 Task: Add an event with the title Casual Webinar: Email Marketing Strategies, date '2024/05/08', time 9:15 AM to 11:15 AM, logged in from the account softage.10@softage.netand send the event invitation to softage.7@softage.net and softage.8@softage.net. Set a reminder for the event At time of event
Action: Mouse moved to (122, 144)
Screenshot: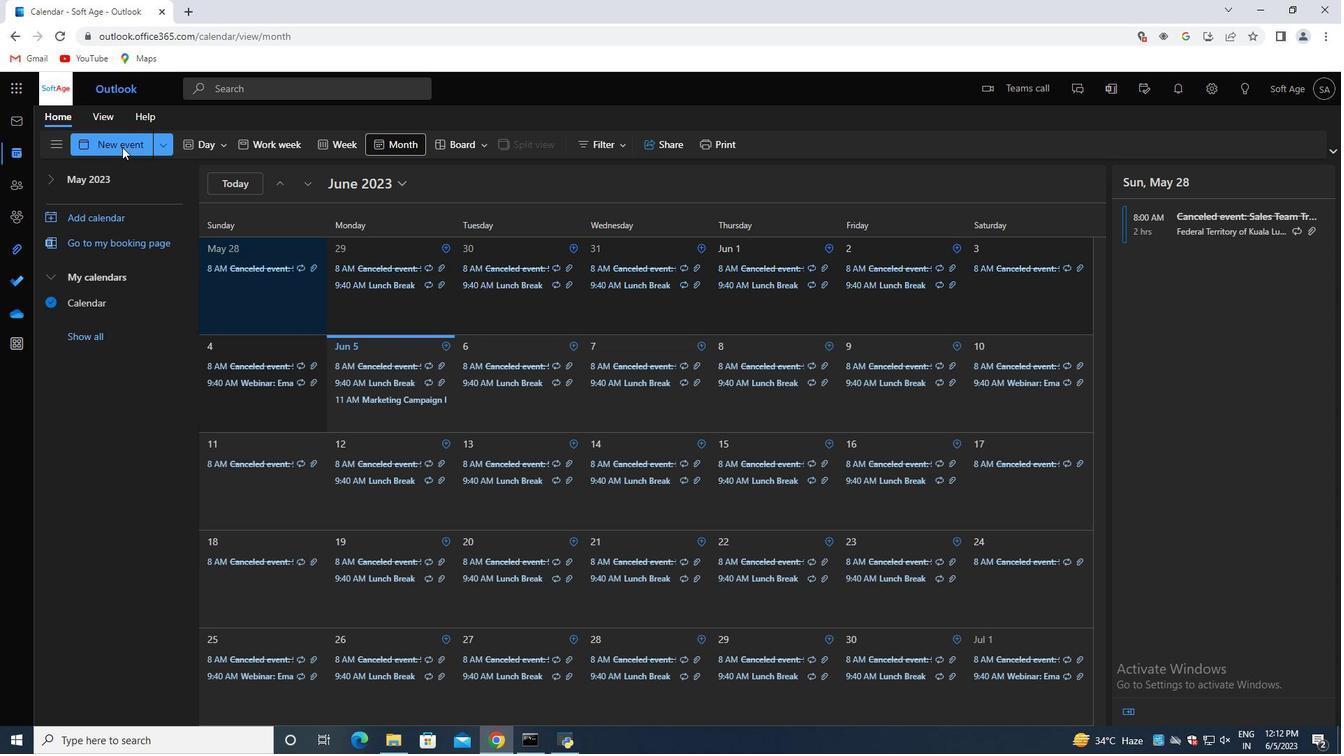 
Action: Mouse pressed left at (122, 144)
Screenshot: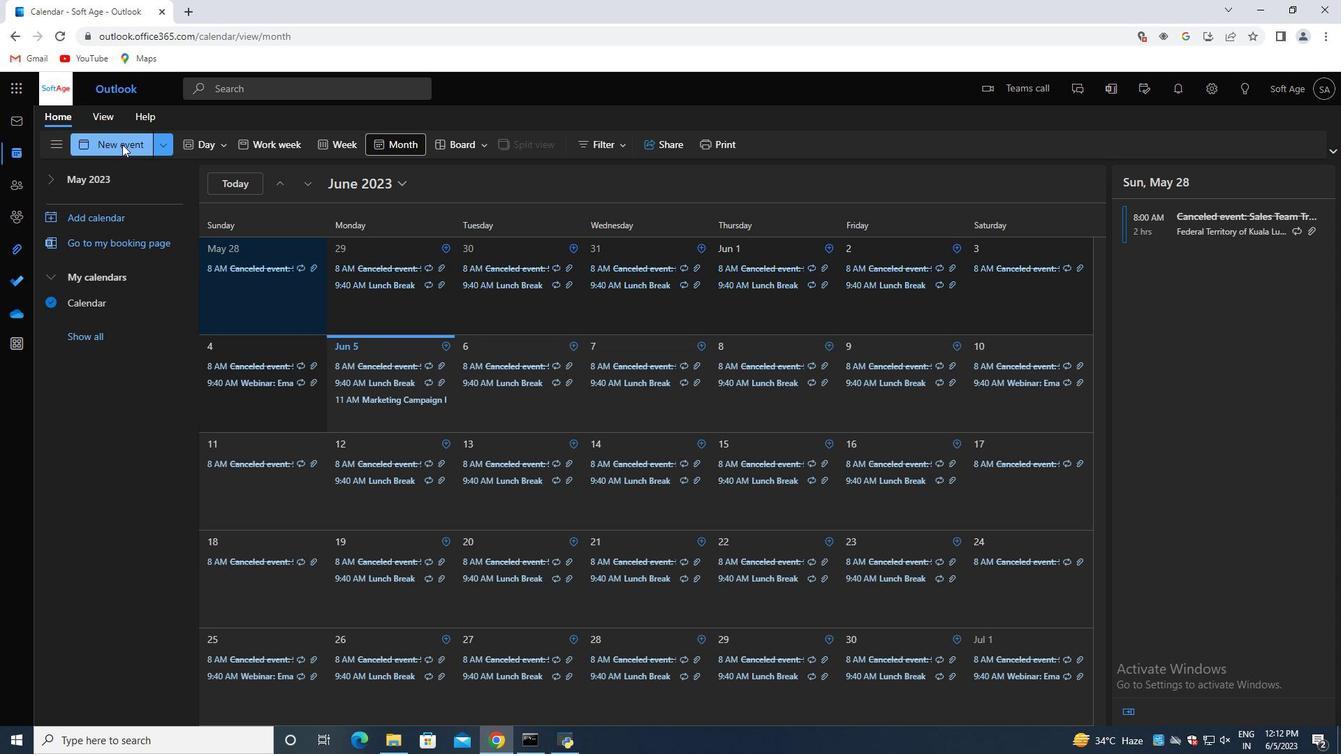 
Action: Mouse moved to (402, 234)
Screenshot: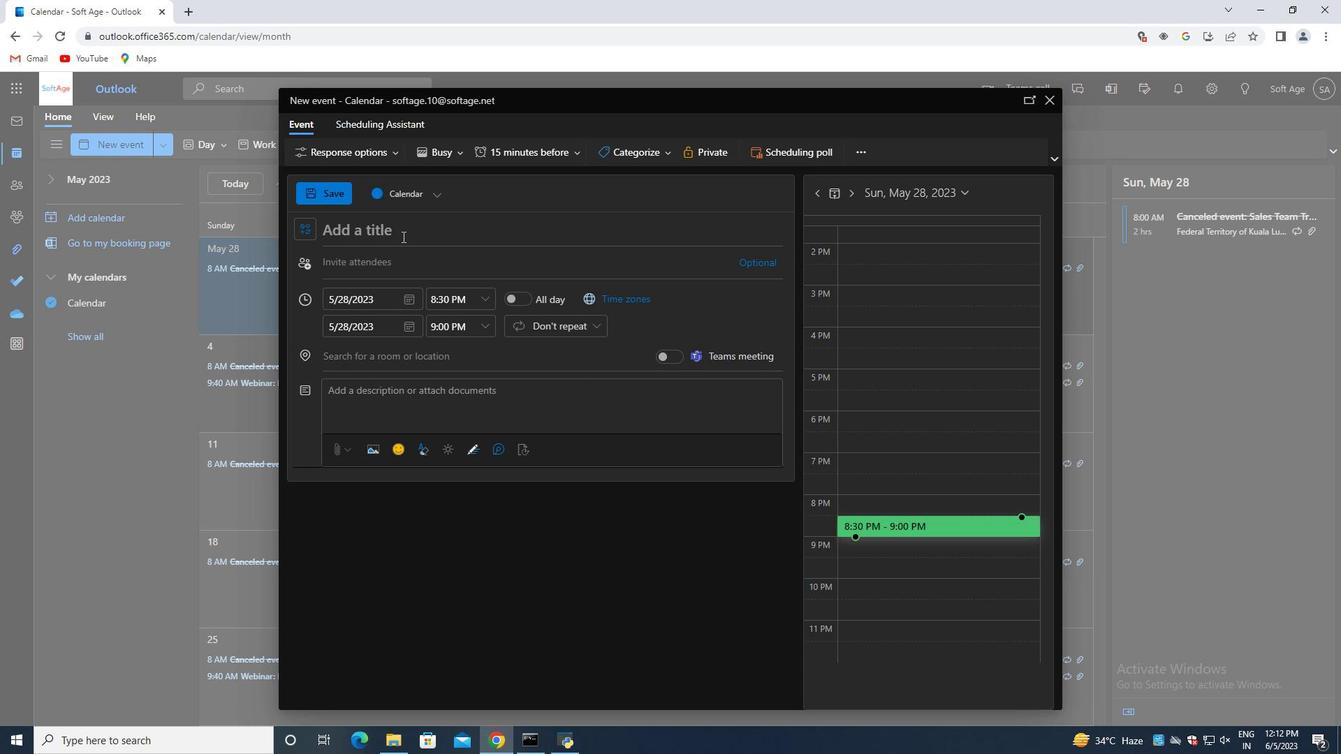 
Action: Mouse pressed left at (402, 234)
Screenshot: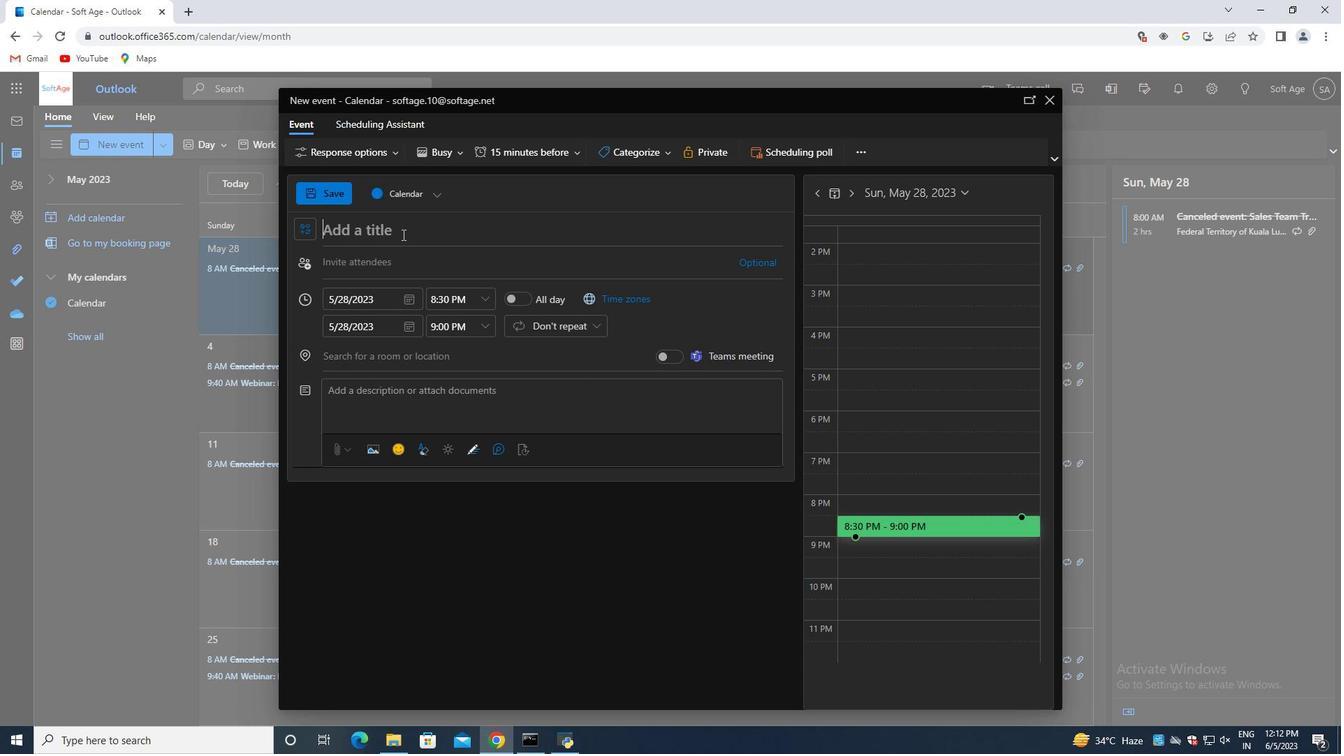 
Action: Key pressed <Key.shift>Casual<Key.space><Key.shift>Webinar<Key.shift_r>:<Key.space><Key.shift>Email<Key.space><Key.shift>Merketing<Key.space><Key.shift><Key.shift>Strategies
Screenshot: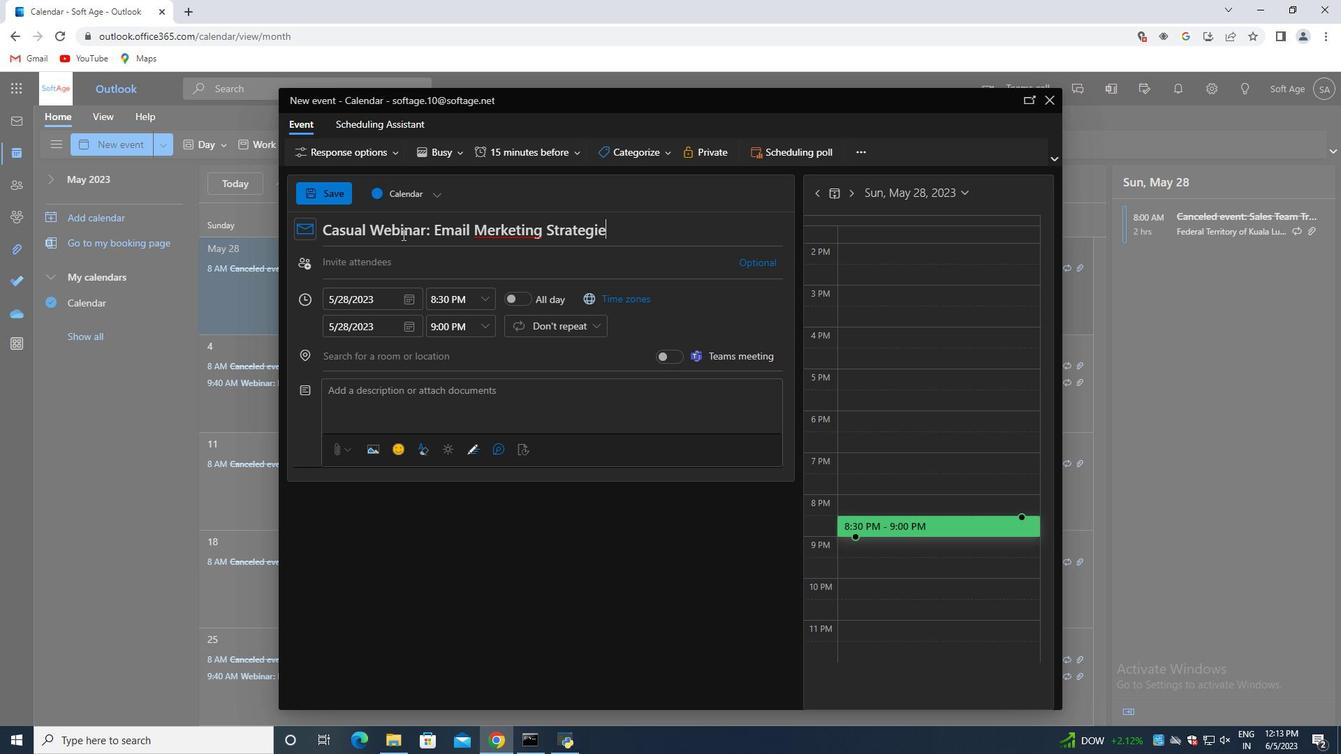 
Action: Mouse moved to (493, 226)
Screenshot: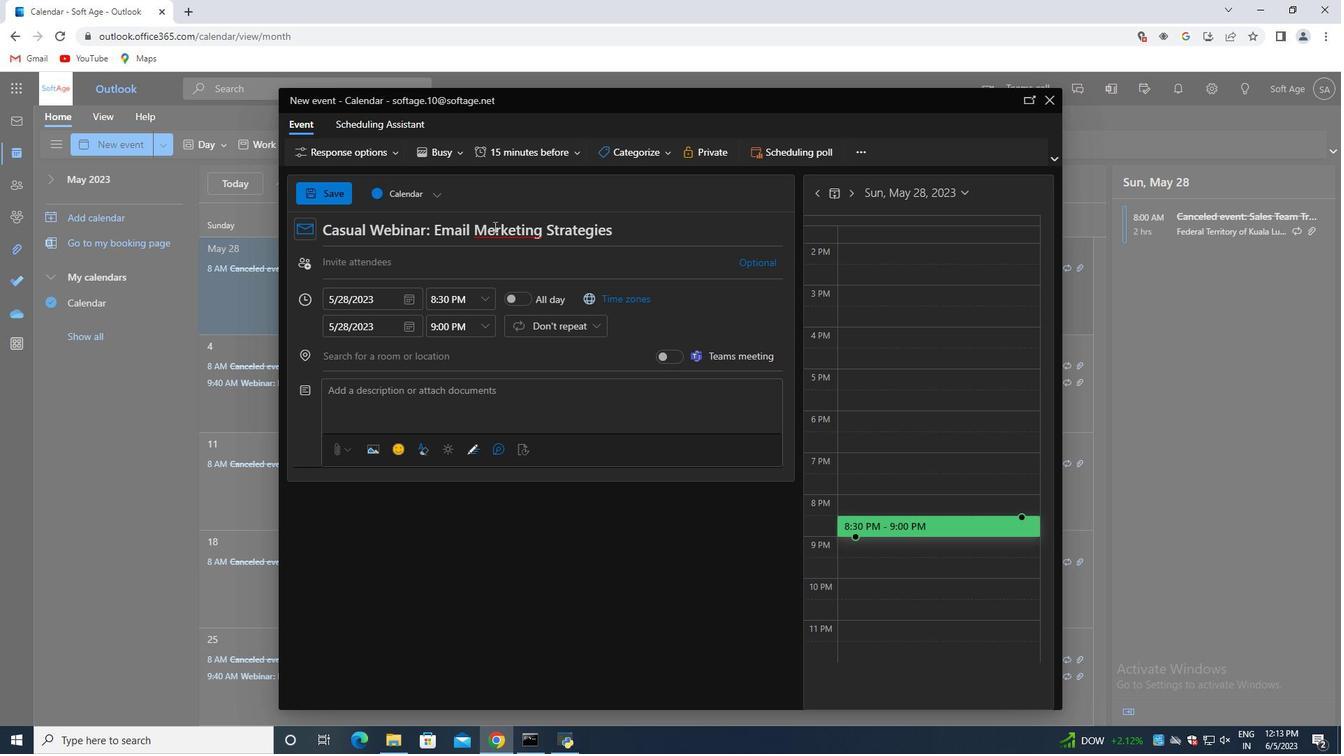 
Action: Mouse pressed left at (493, 226)
Screenshot: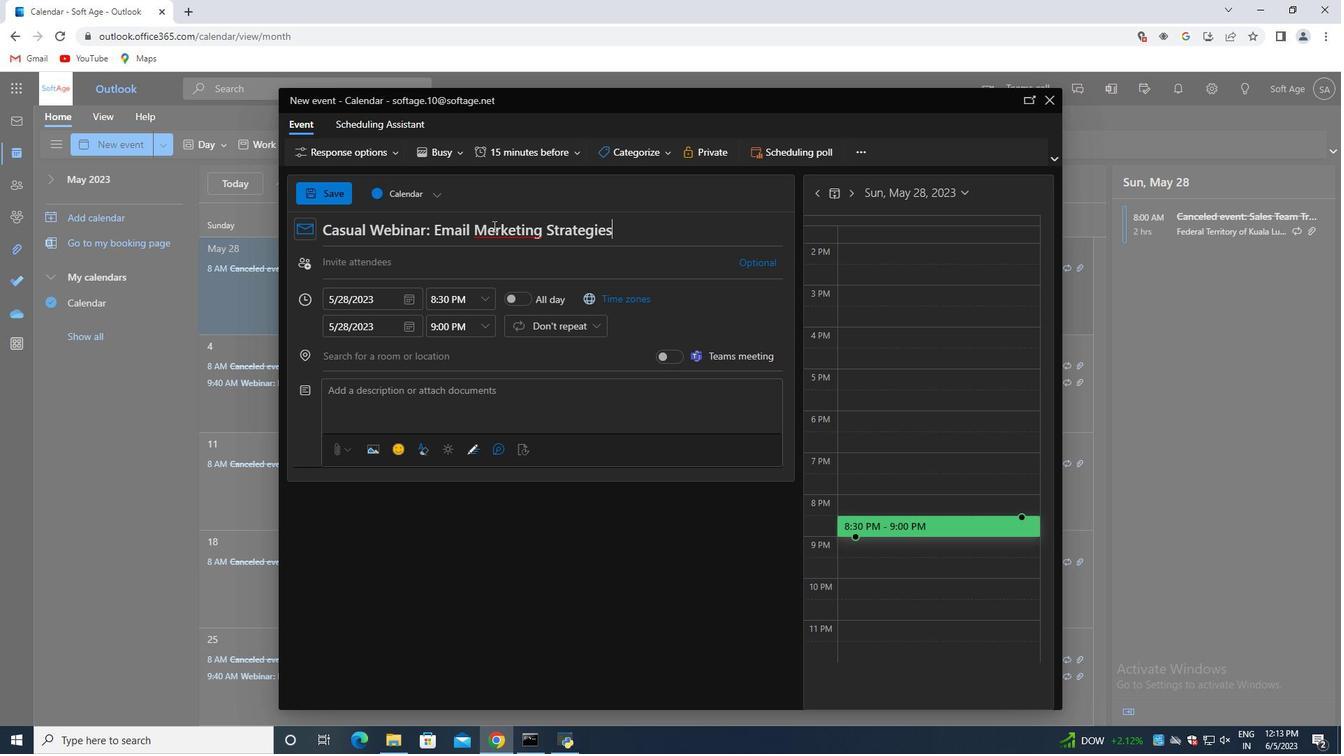 
Action: Key pressed <Key.backspace>a
Screenshot: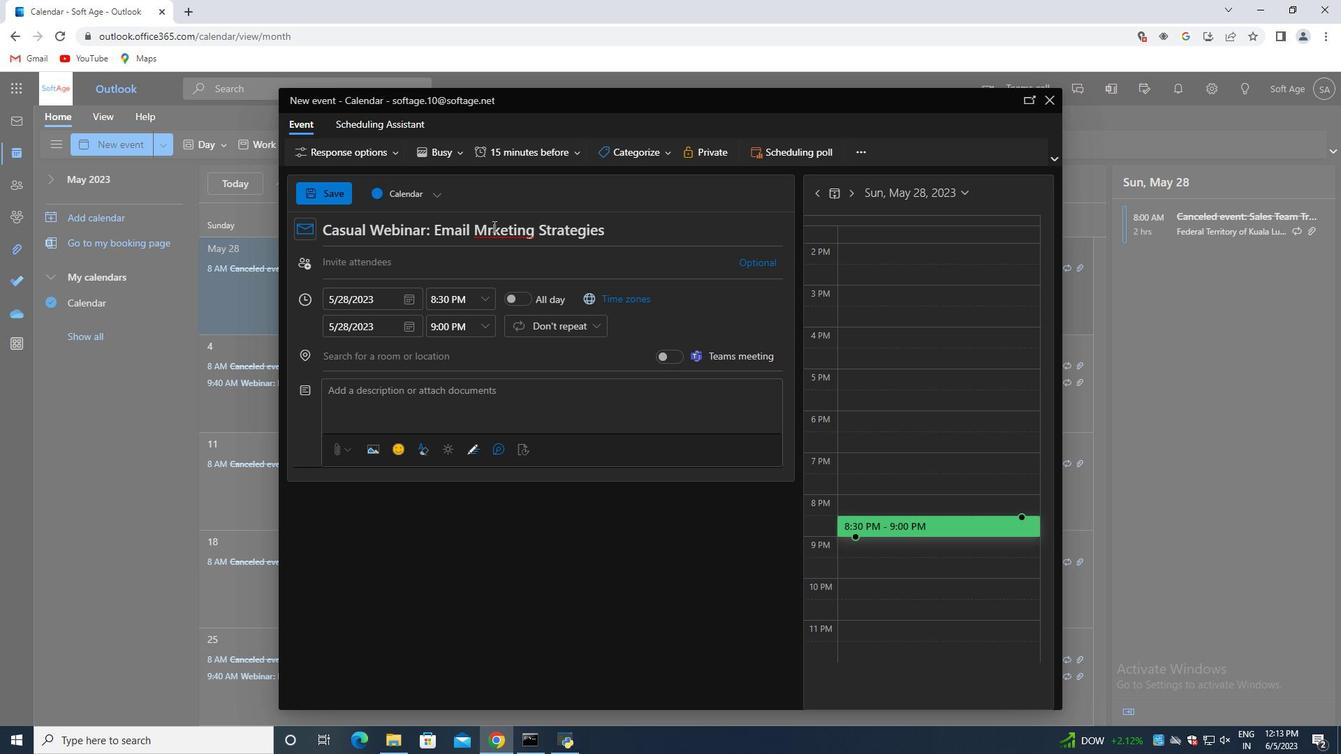 
Action: Mouse moved to (652, 234)
Screenshot: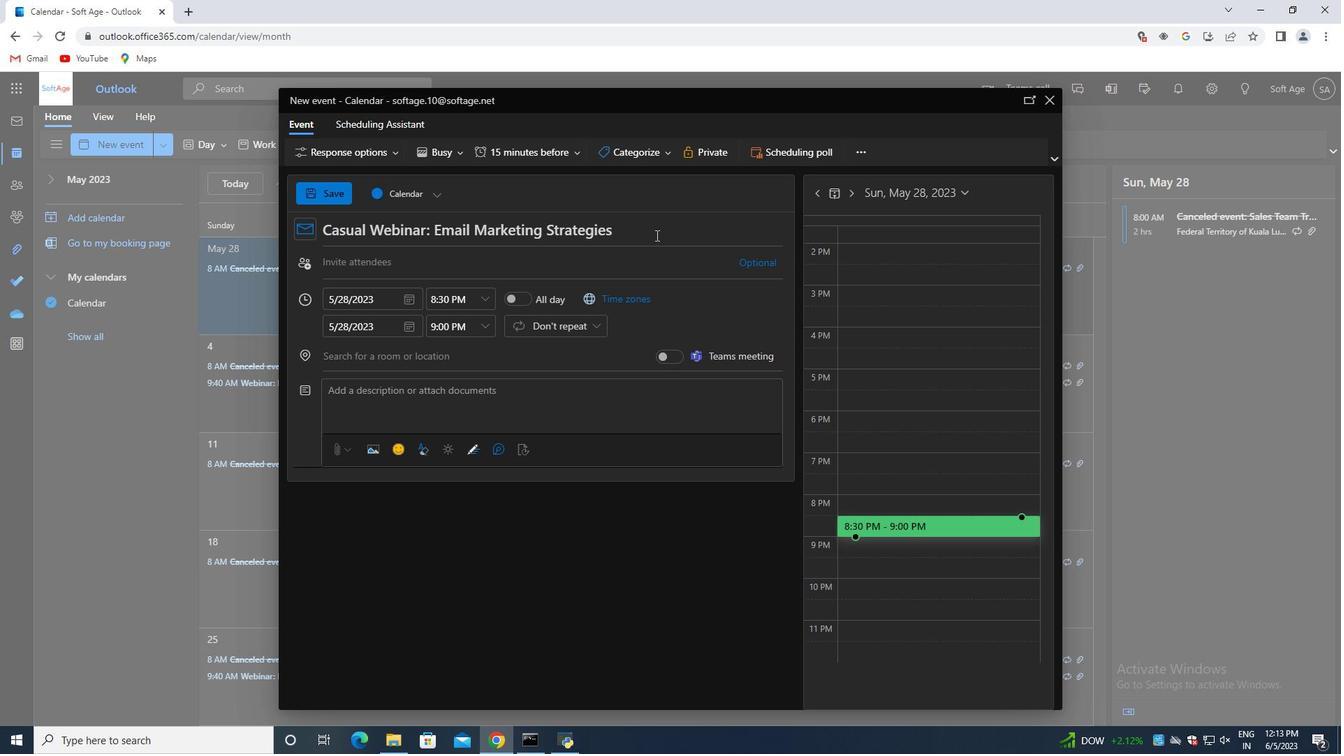 
Action: Mouse pressed left at (652, 234)
Screenshot: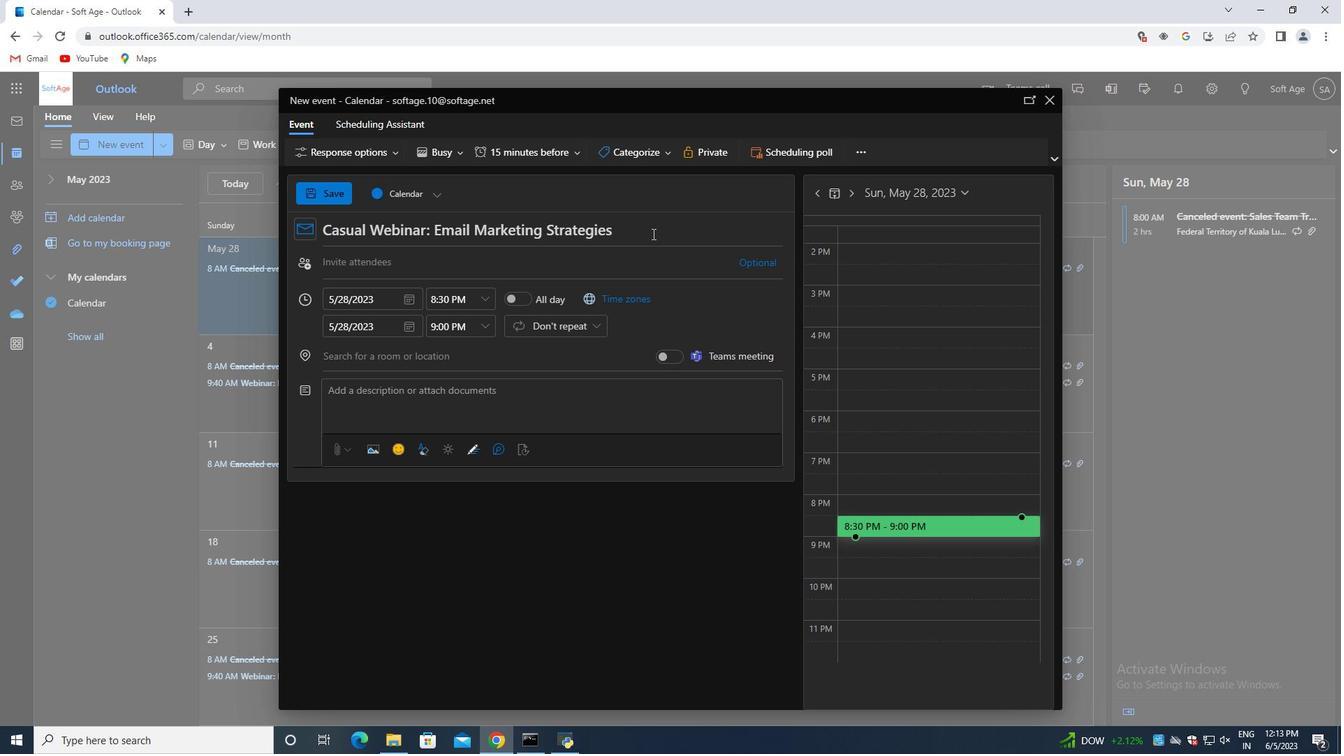 
Action: Mouse moved to (409, 298)
Screenshot: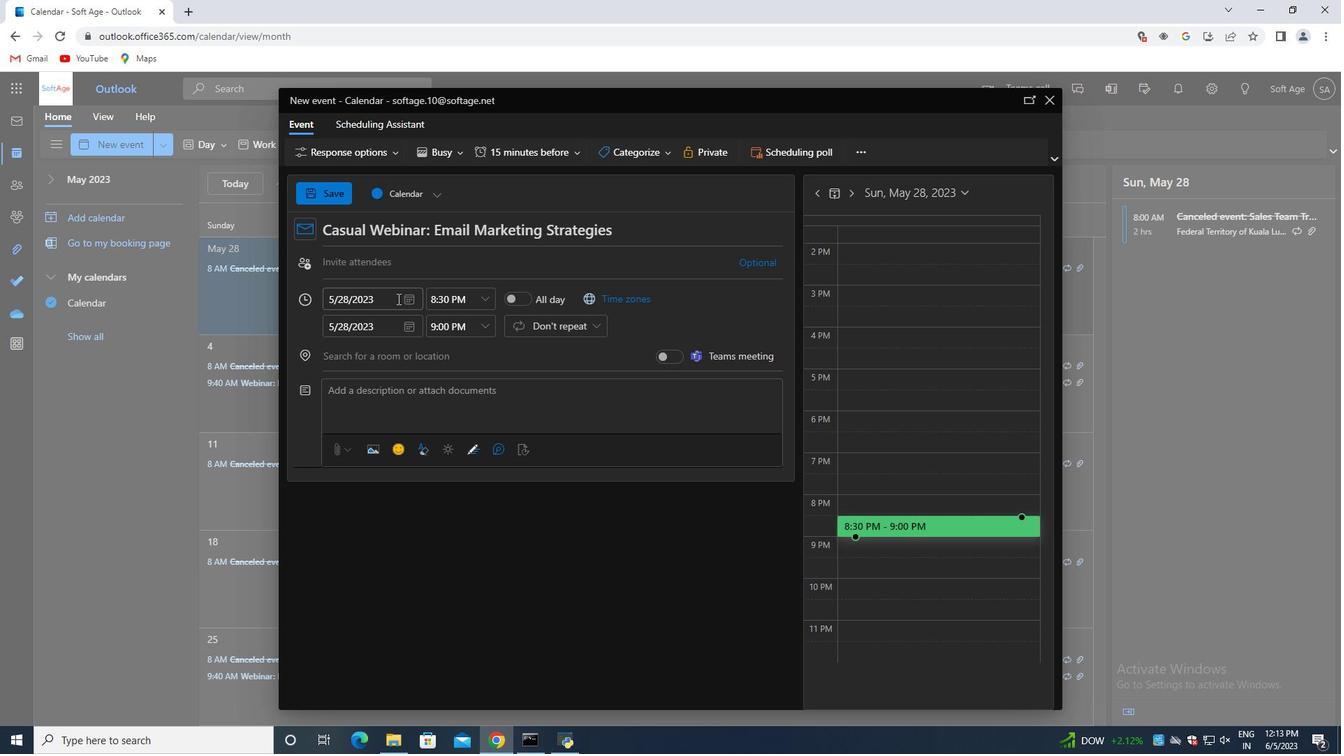 
Action: Mouse pressed left at (409, 298)
Screenshot: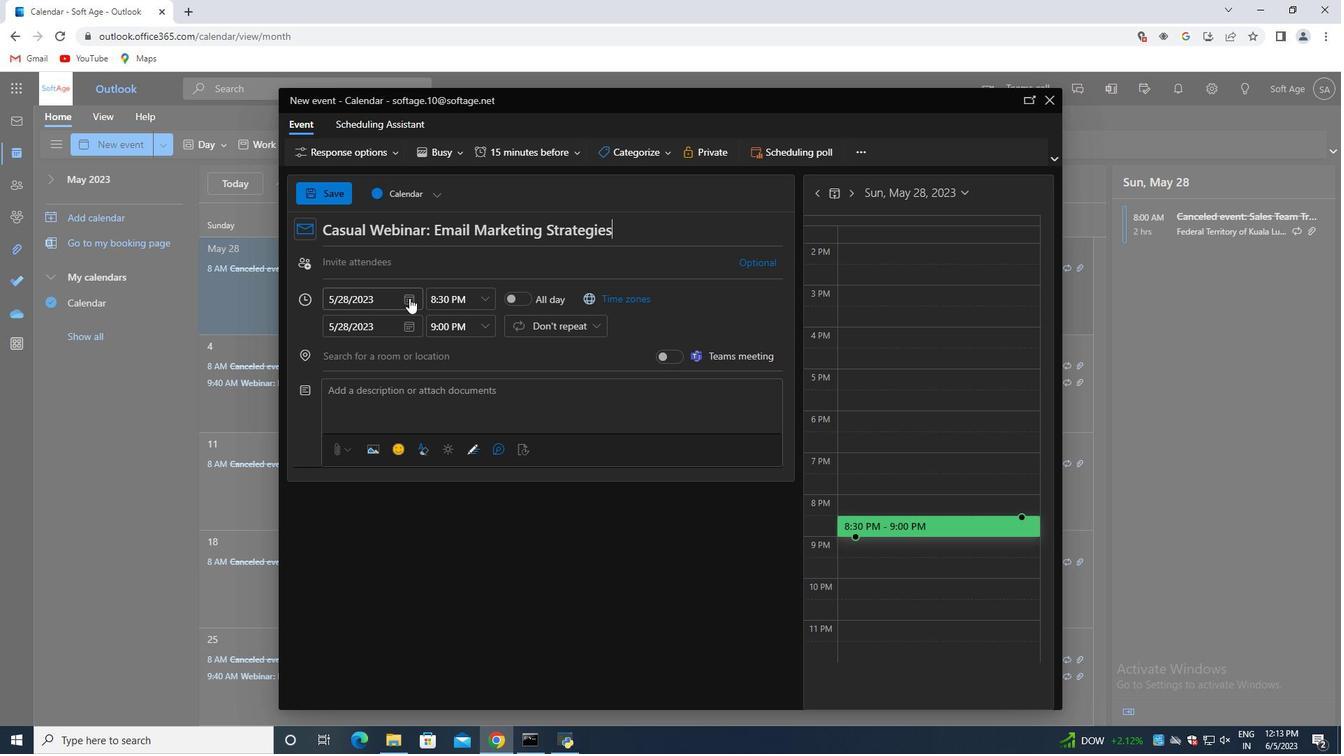 
Action: Mouse moved to (452, 326)
Screenshot: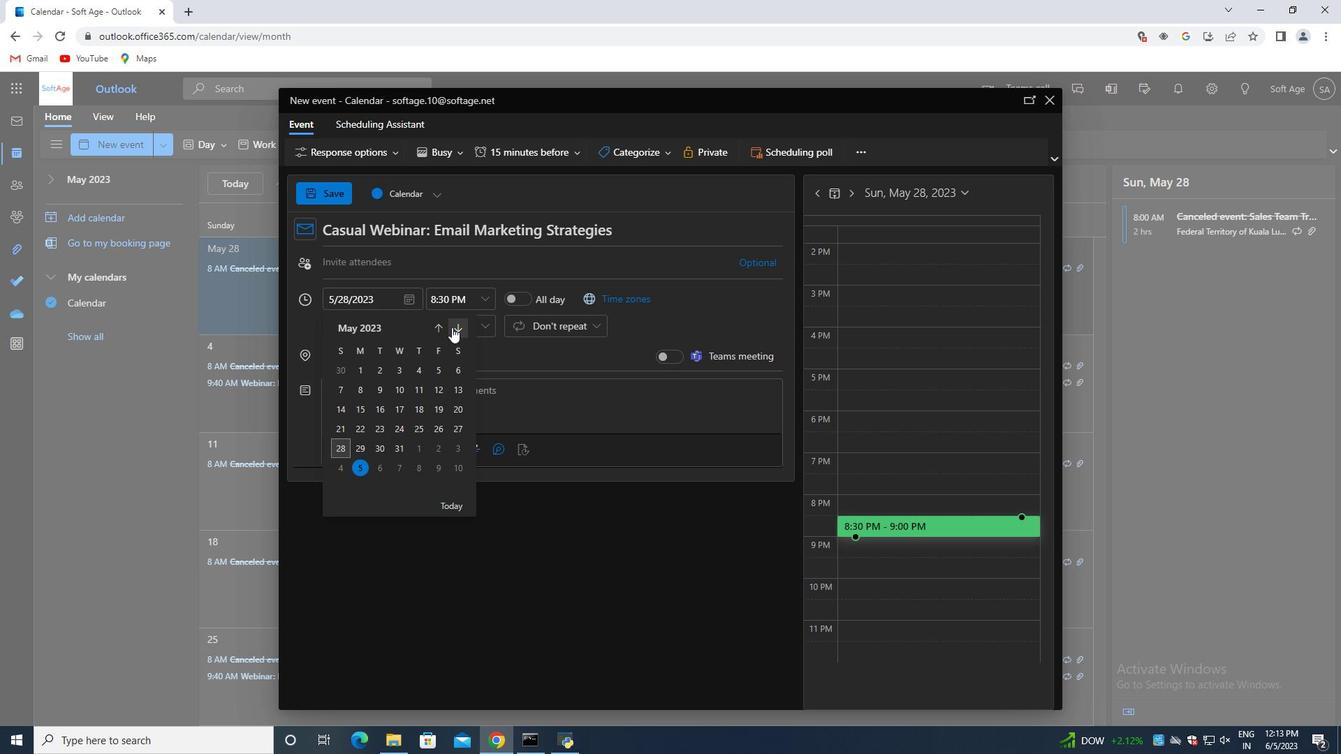 
Action: Mouse pressed left at (452, 326)
Screenshot: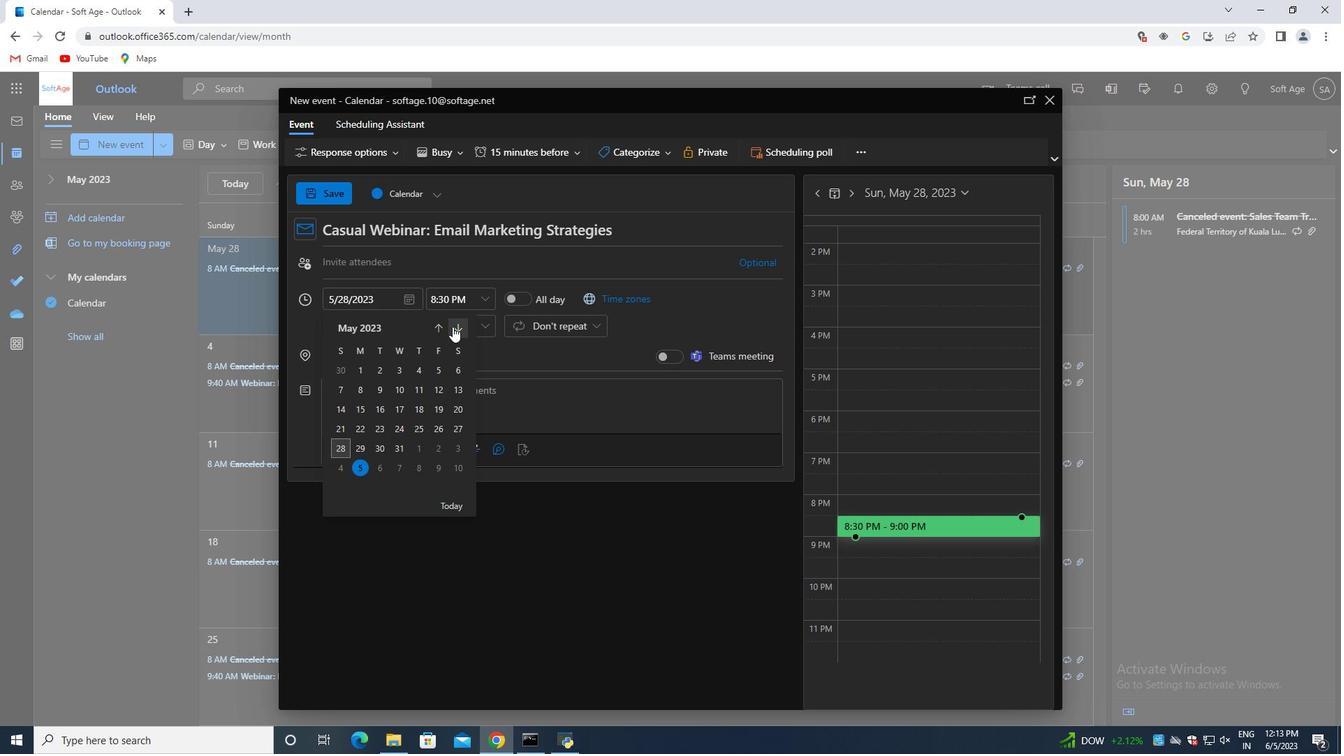 
Action: Mouse pressed left at (452, 326)
Screenshot: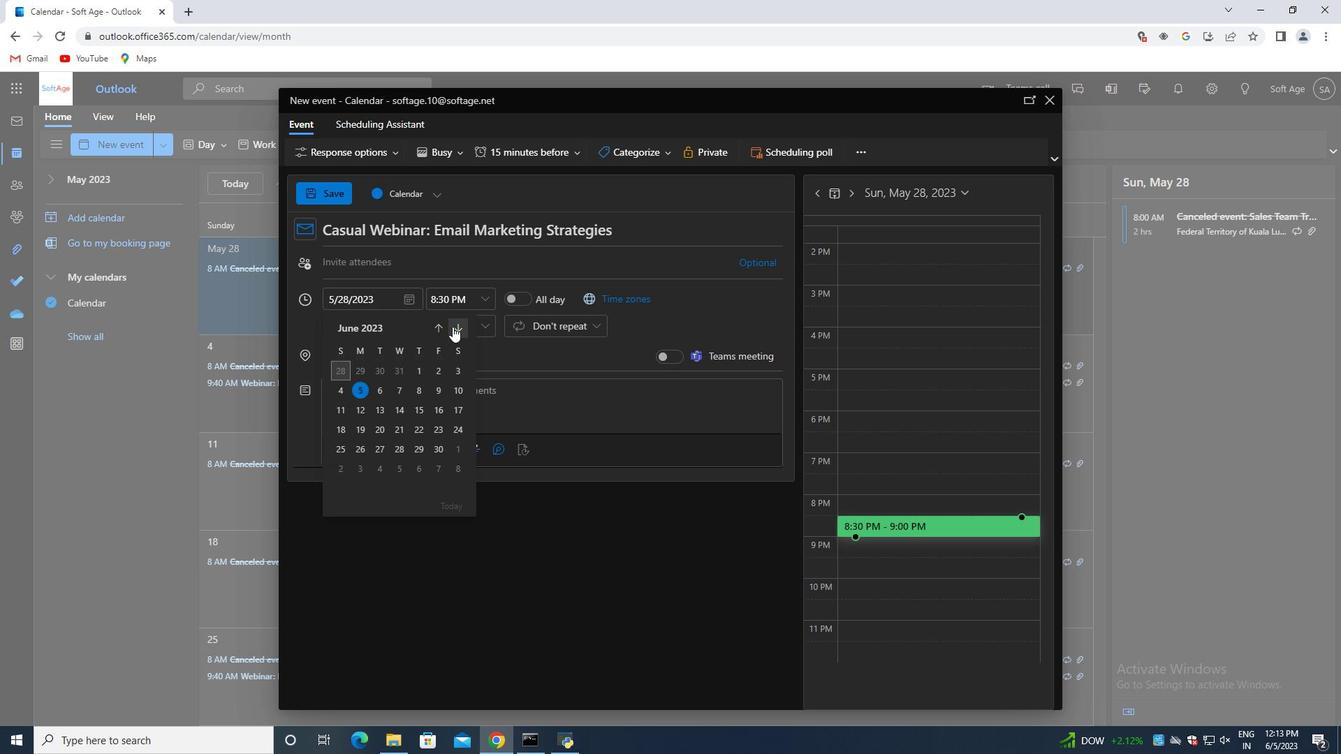 
Action: Mouse moved to (453, 326)
Screenshot: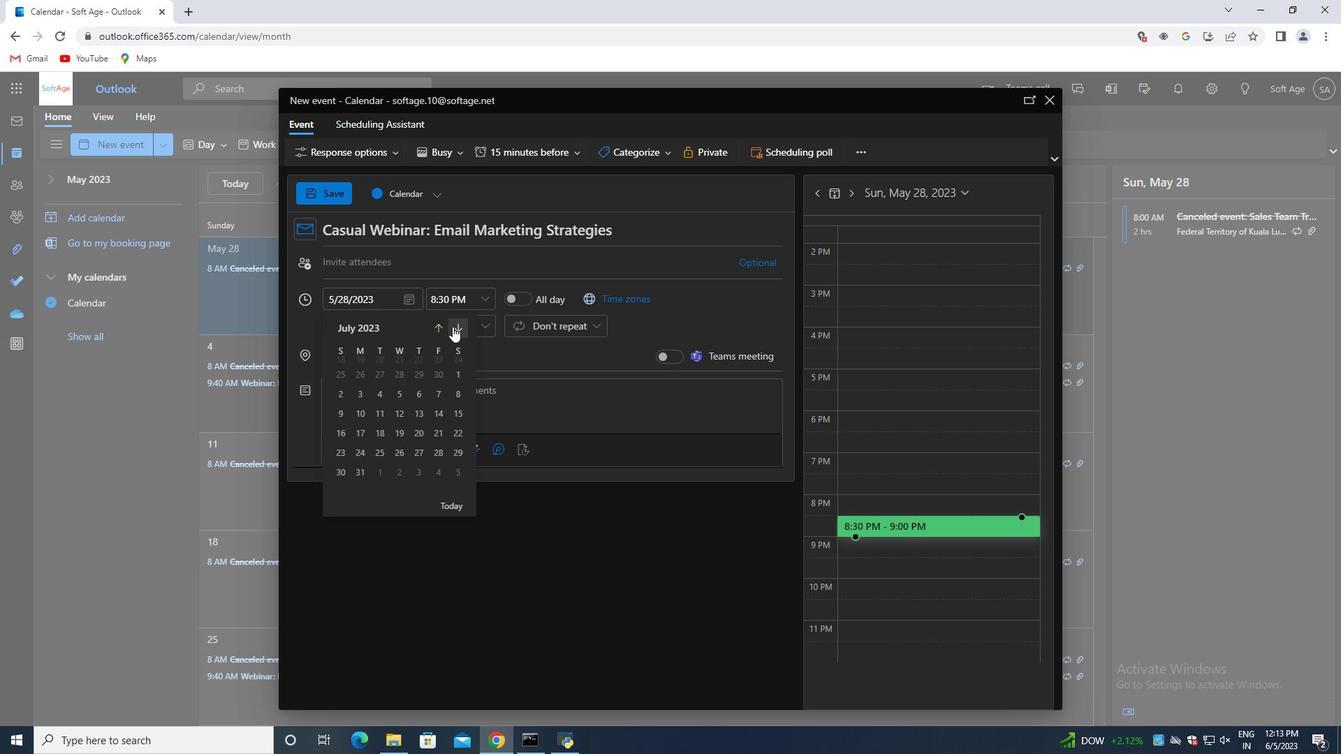 
Action: Mouse pressed left at (453, 326)
Screenshot: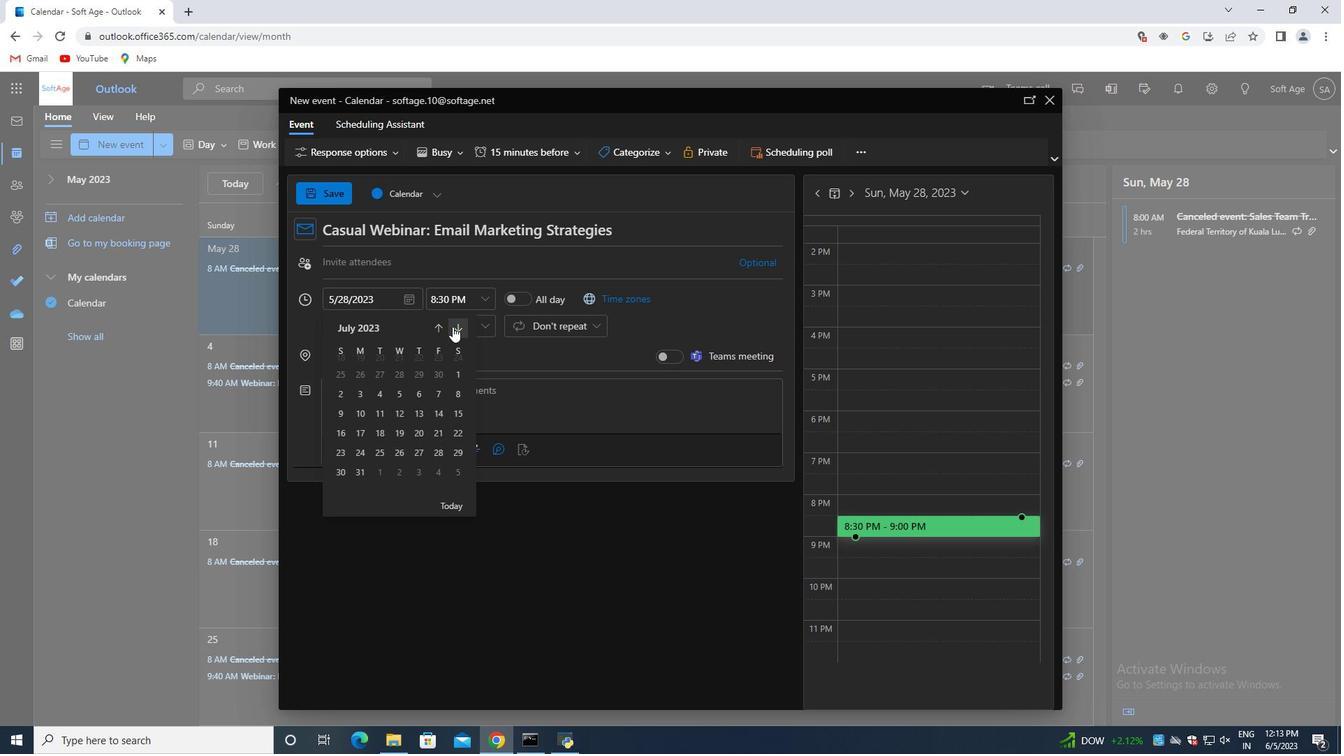 
Action: Mouse pressed left at (453, 326)
Screenshot: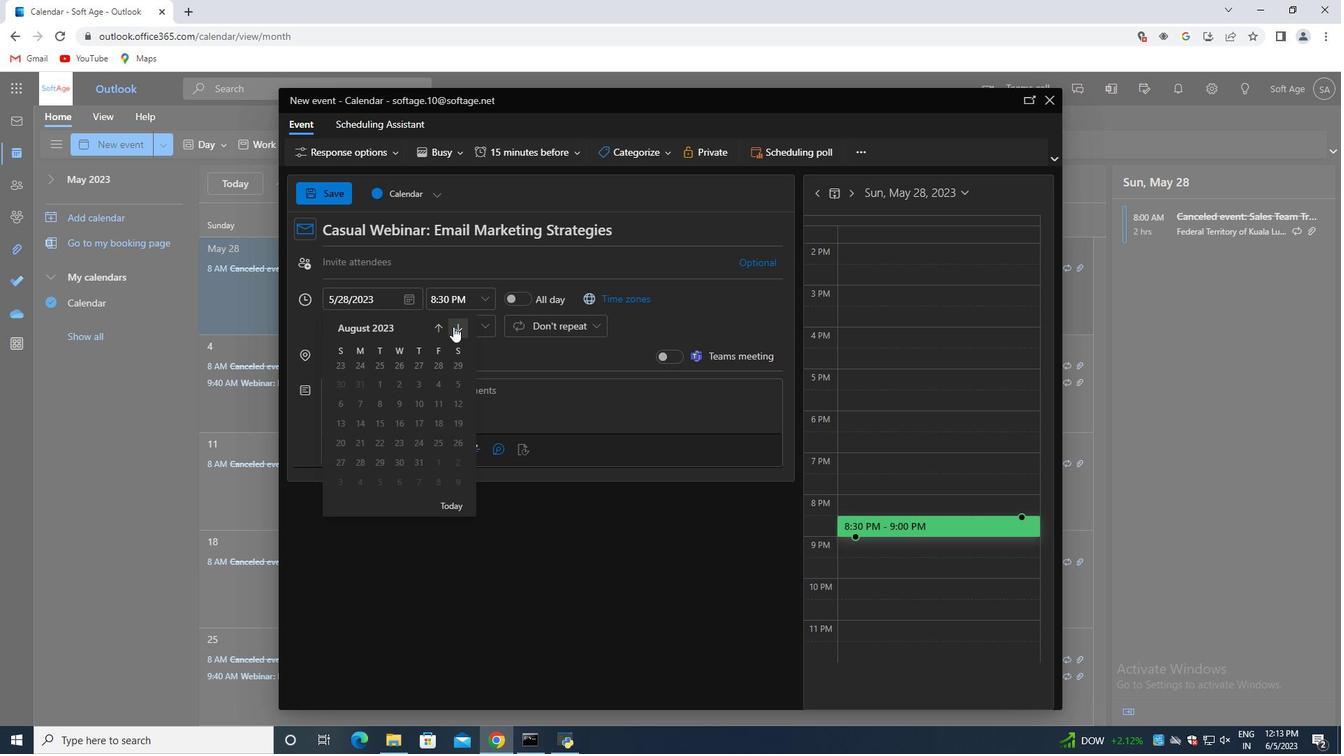 
Action: Mouse pressed left at (453, 326)
Screenshot: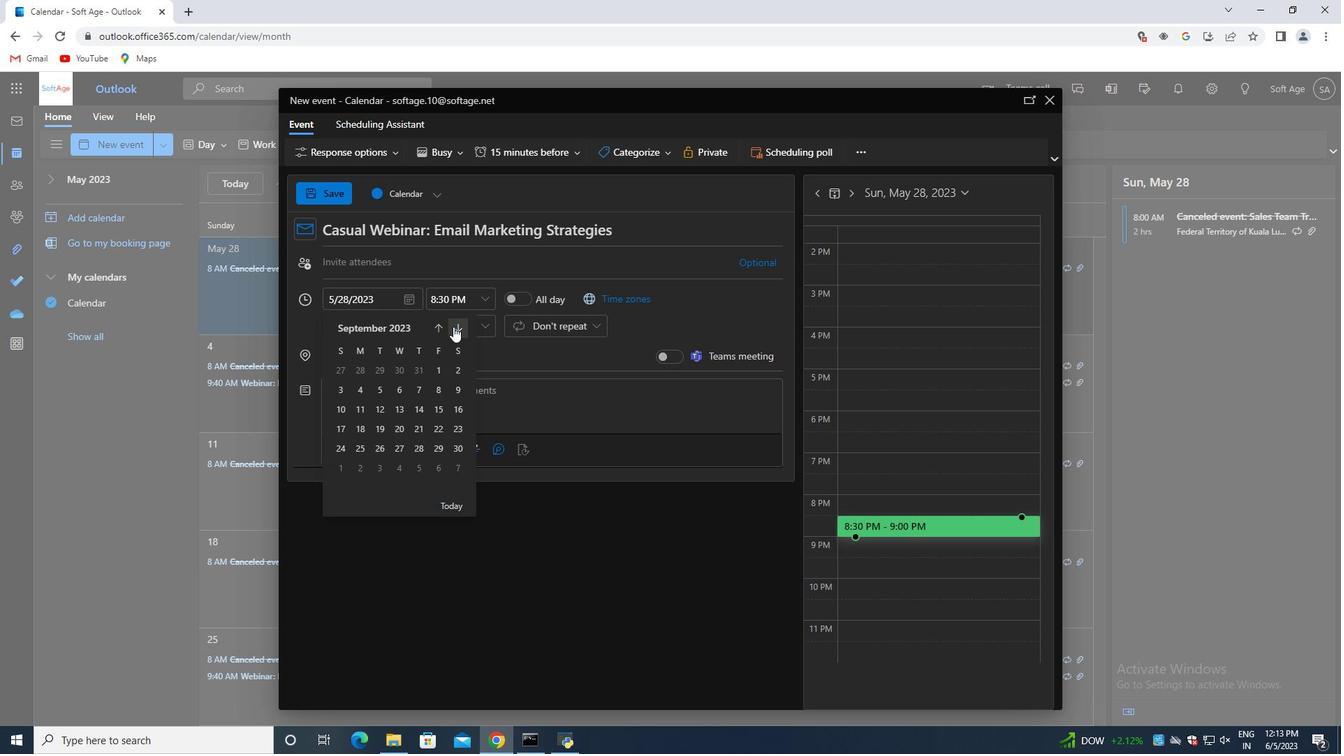 
Action: Mouse pressed left at (453, 326)
Screenshot: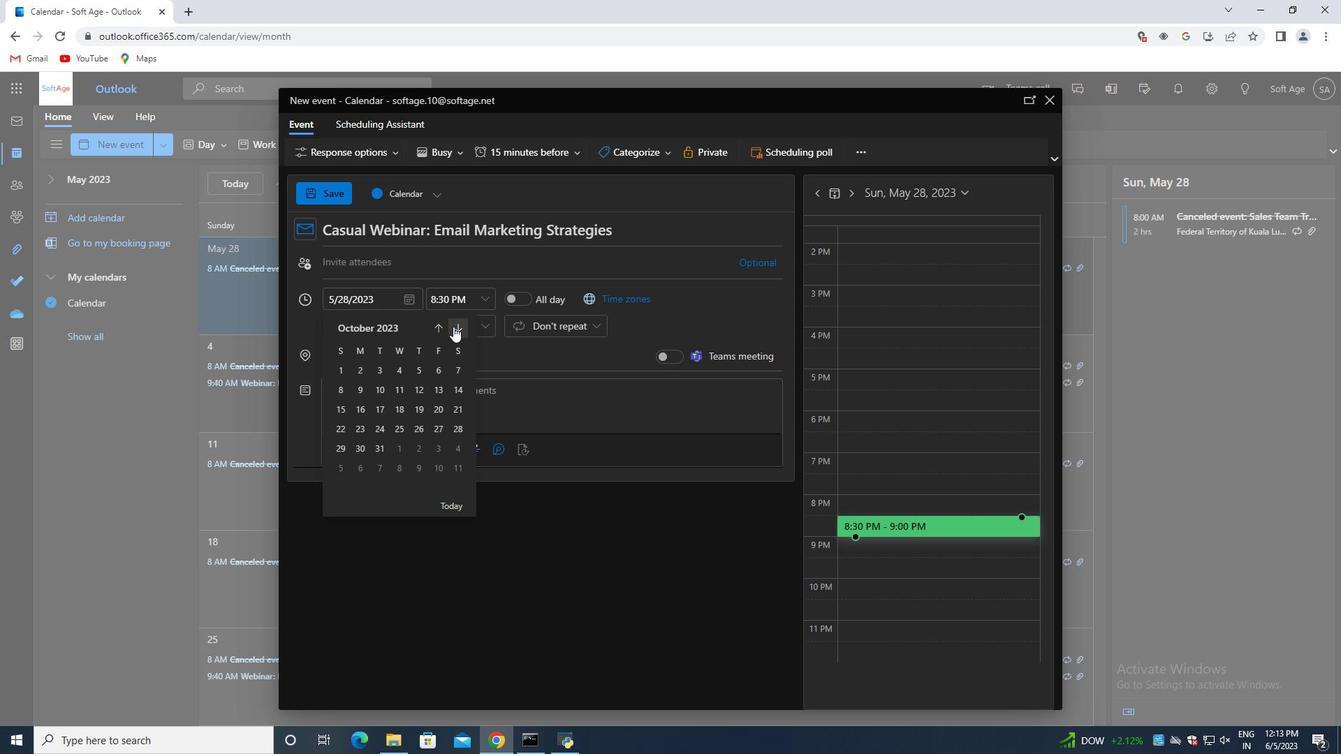 
Action: Mouse pressed left at (453, 326)
Screenshot: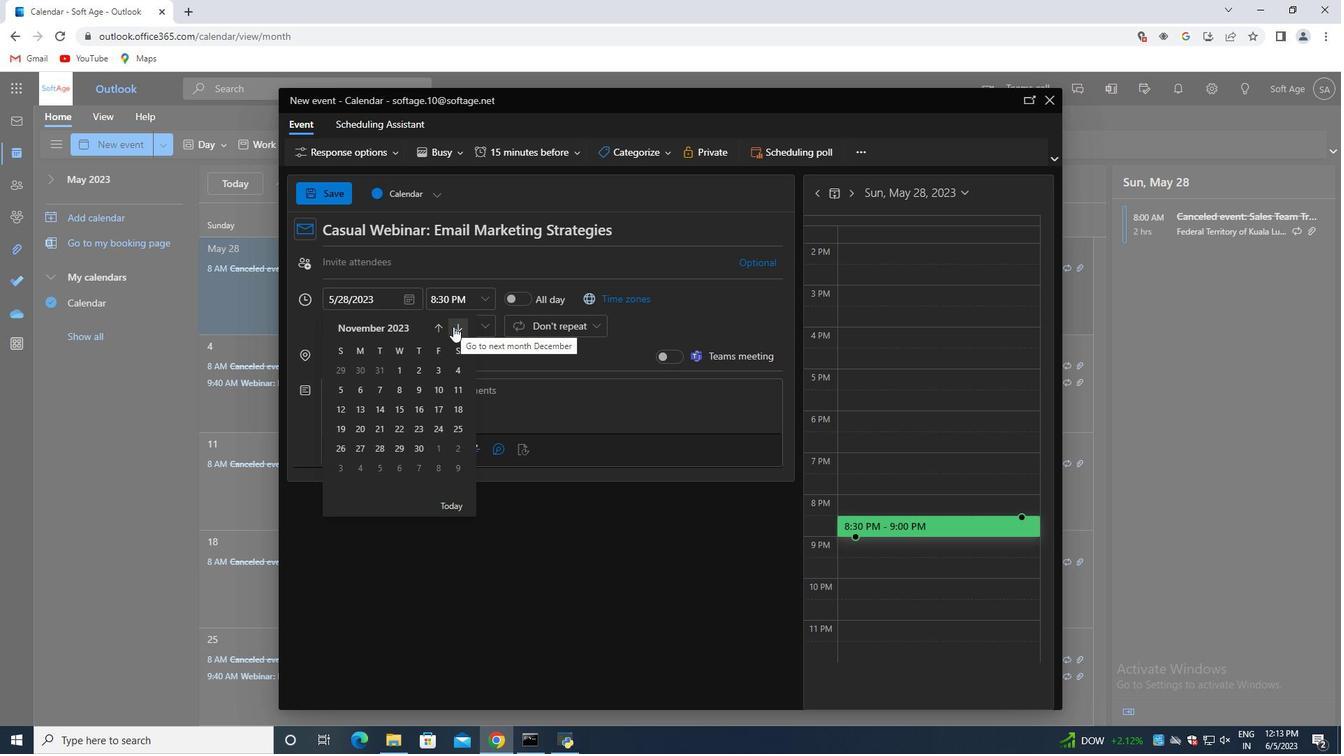 
Action: Mouse pressed left at (453, 326)
Screenshot: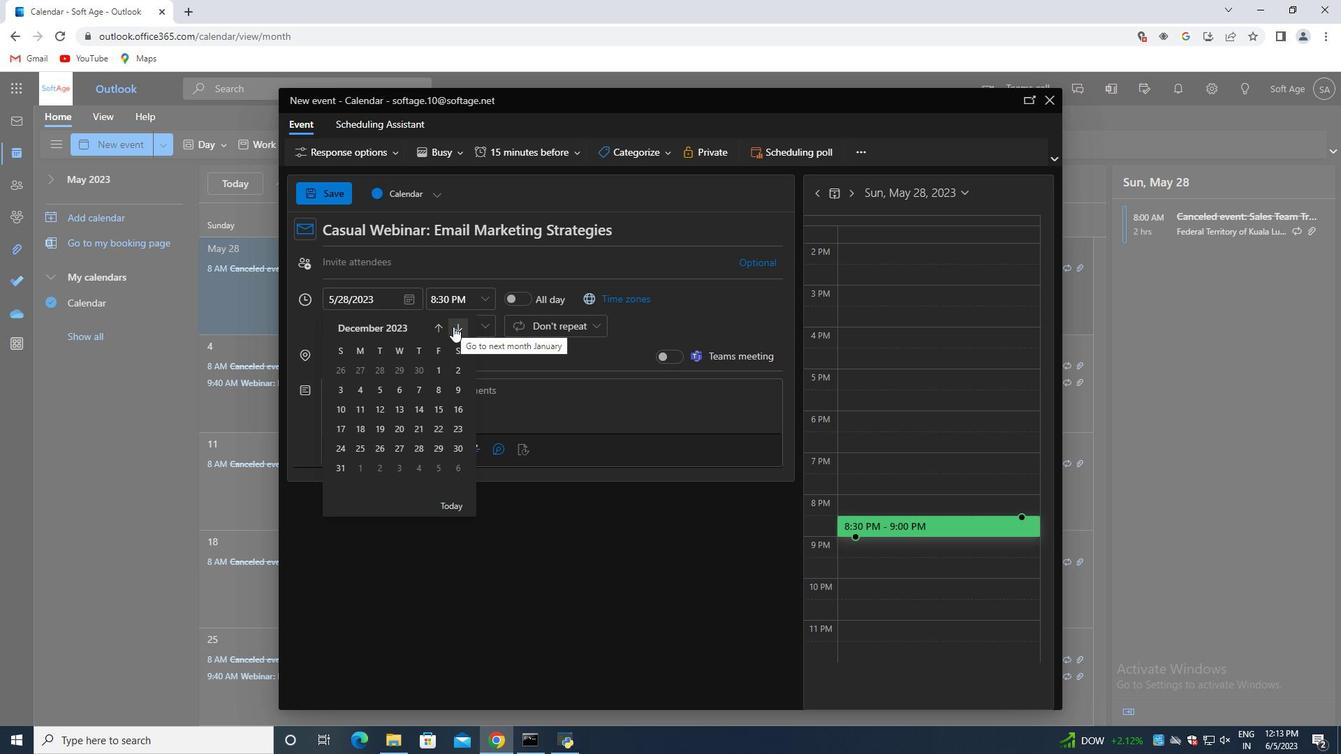 
Action: Mouse pressed left at (453, 326)
Screenshot: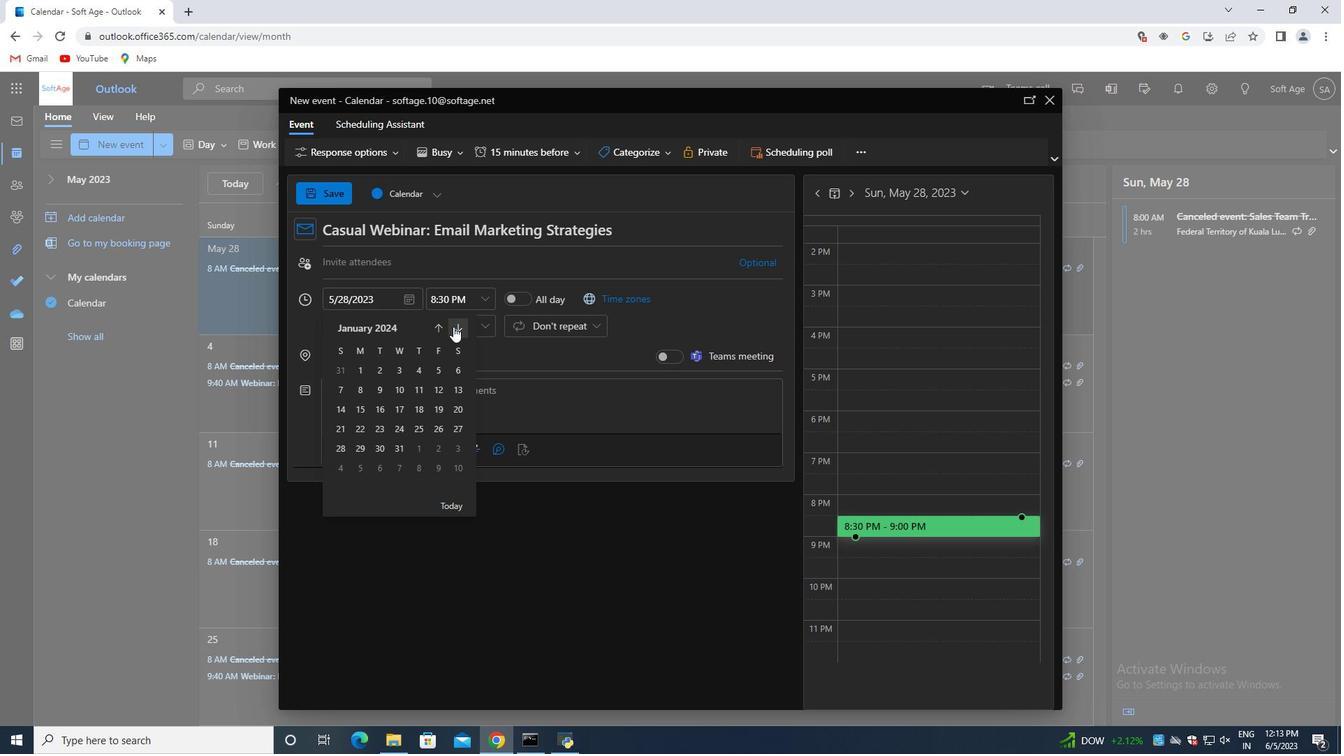 
Action: Mouse pressed left at (453, 326)
Screenshot: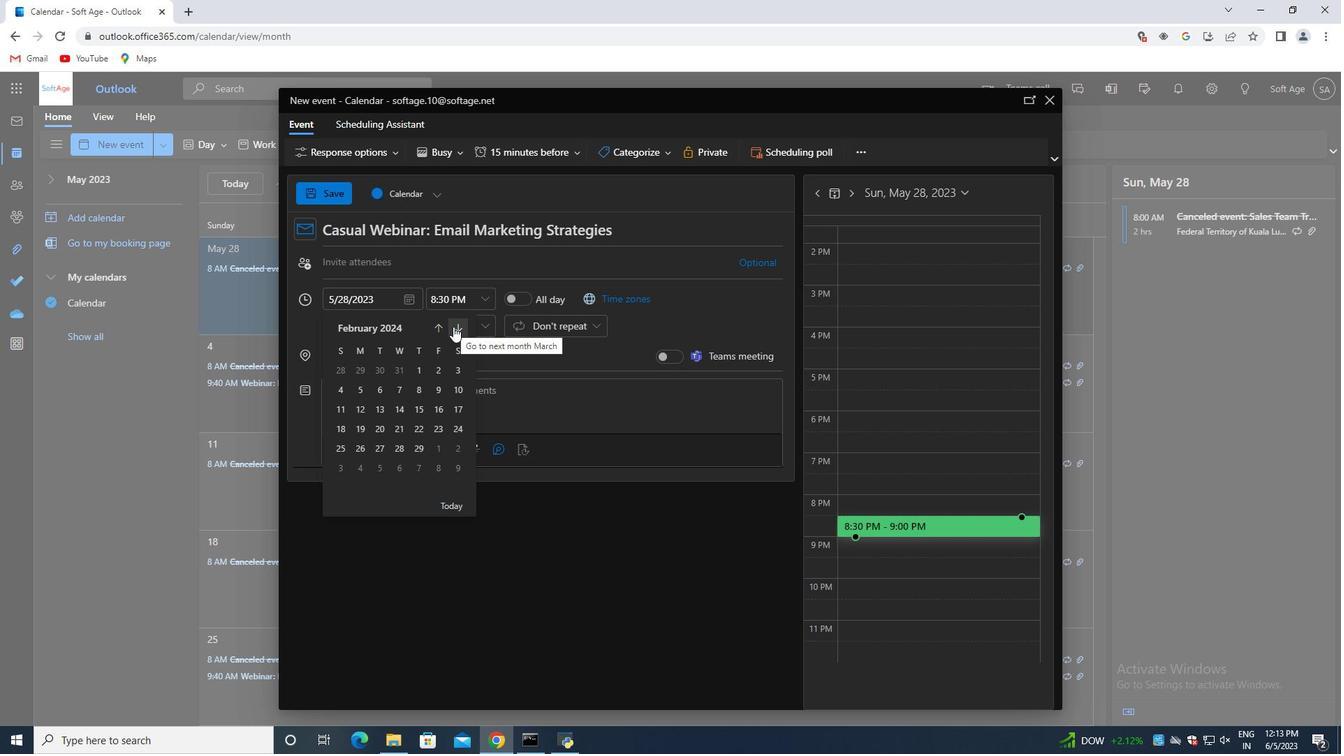 
Action: Mouse pressed left at (453, 326)
Screenshot: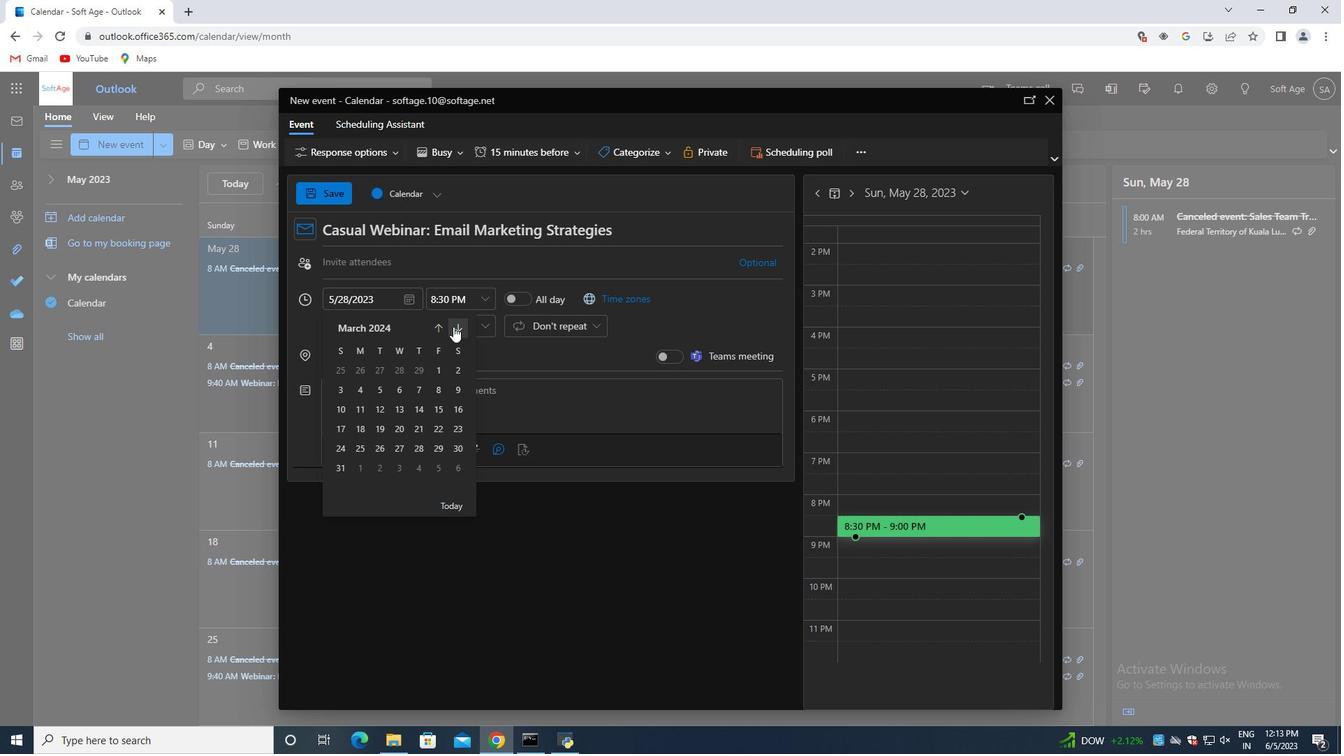 
Action: Mouse pressed left at (453, 326)
Screenshot: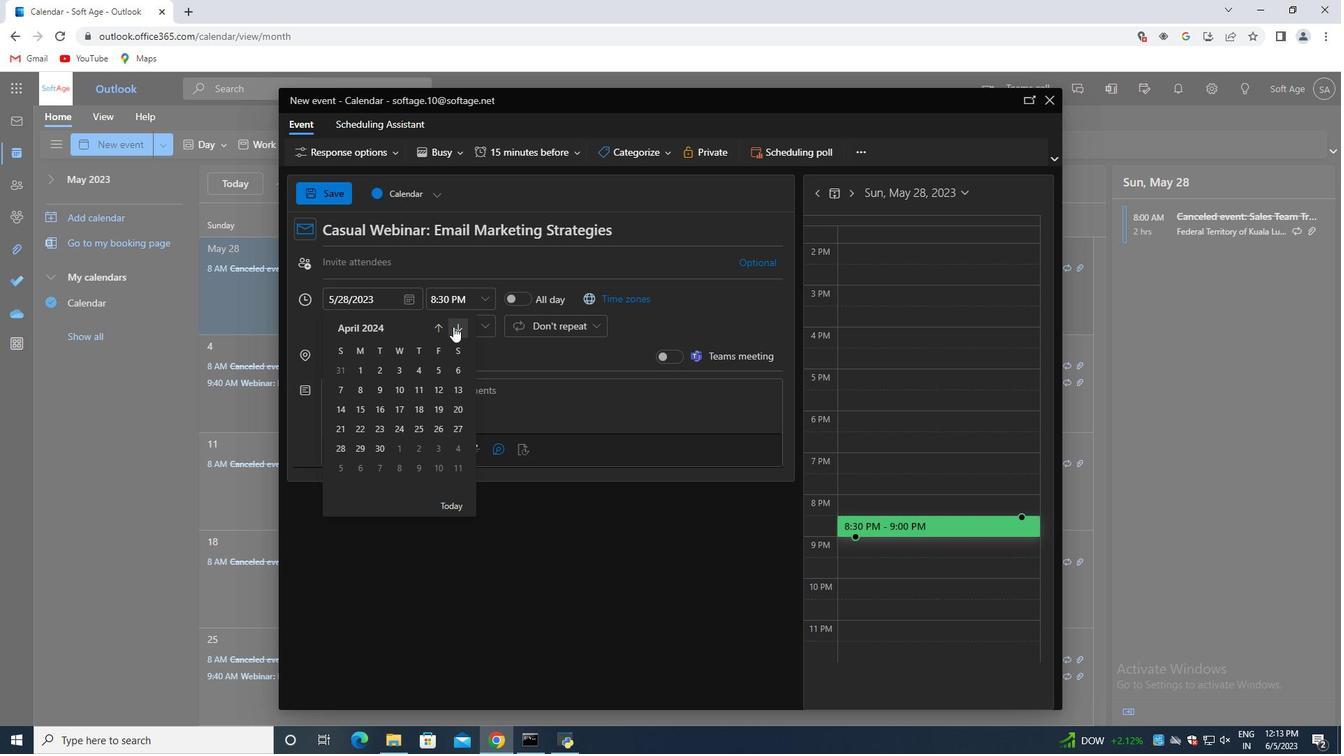 
Action: Mouse moved to (398, 388)
Screenshot: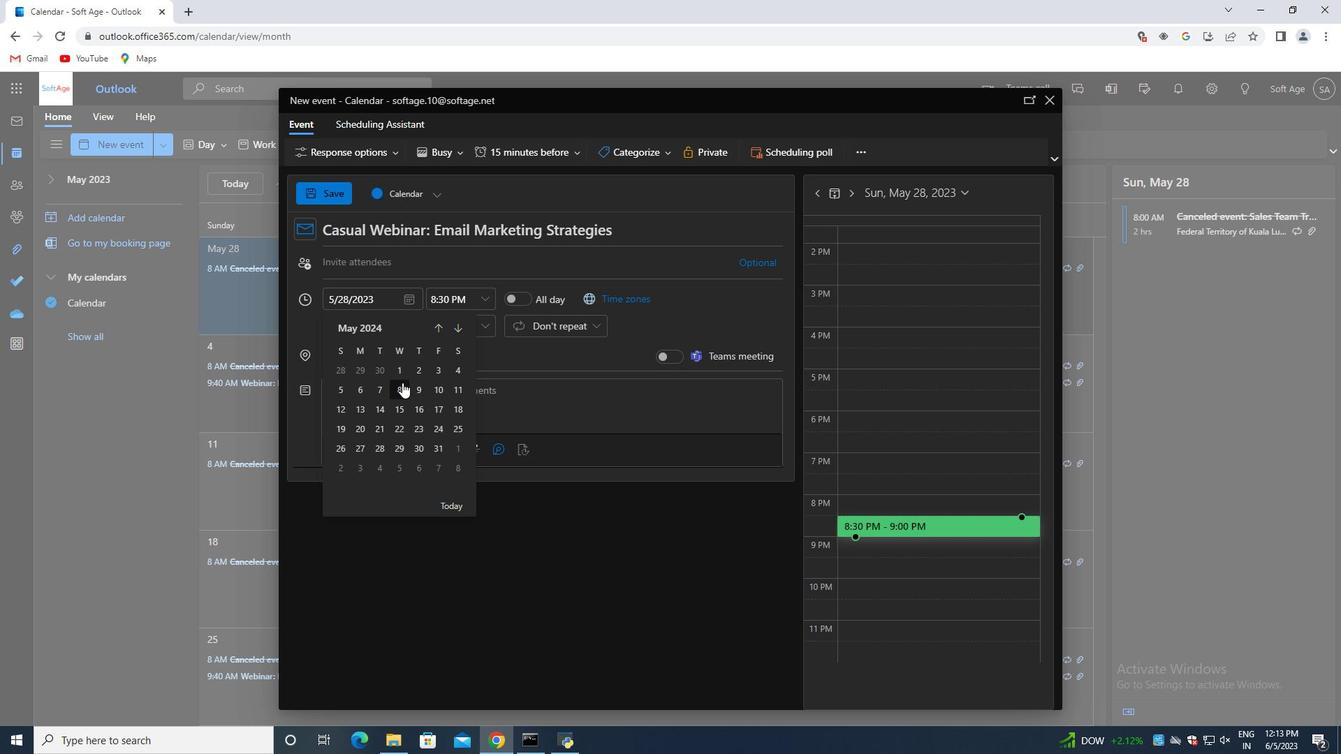 
Action: Mouse pressed left at (398, 388)
Screenshot: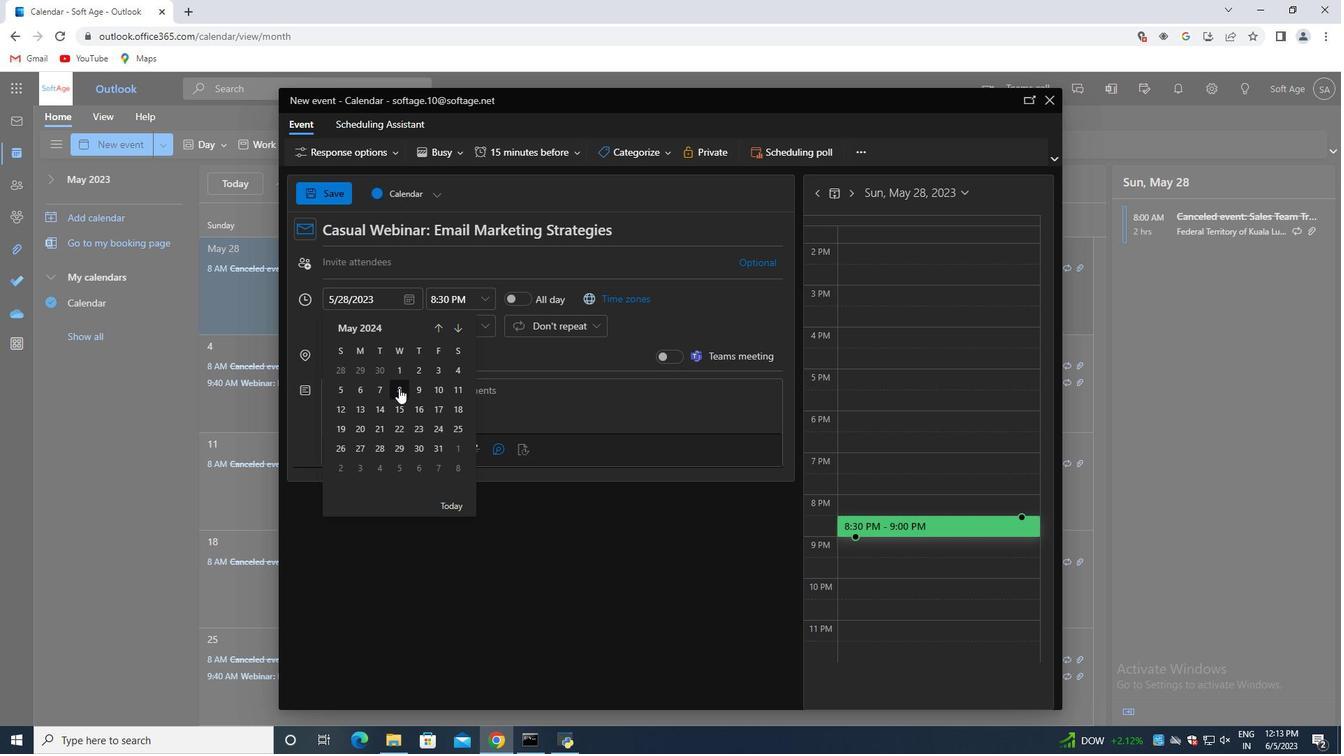 
Action: Mouse moved to (487, 298)
Screenshot: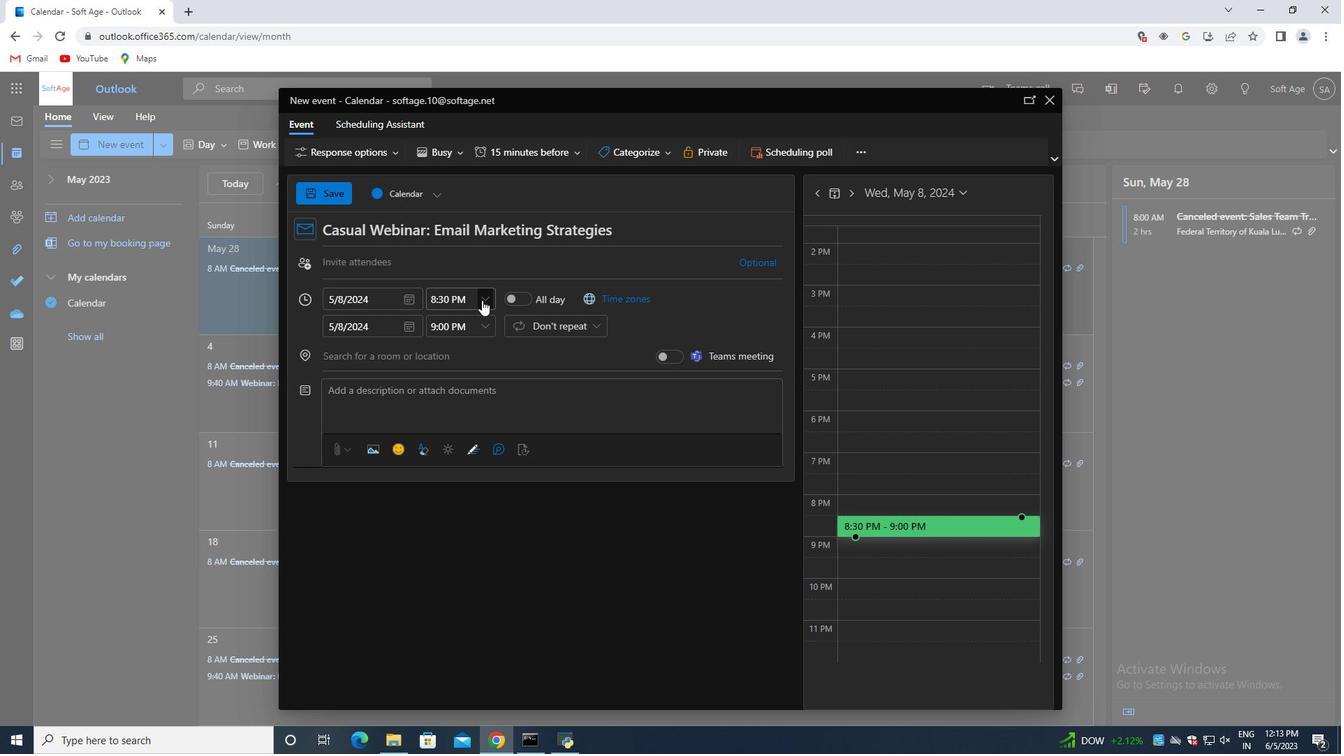 
Action: Mouse pressed left at (487, 298)
Screenshot: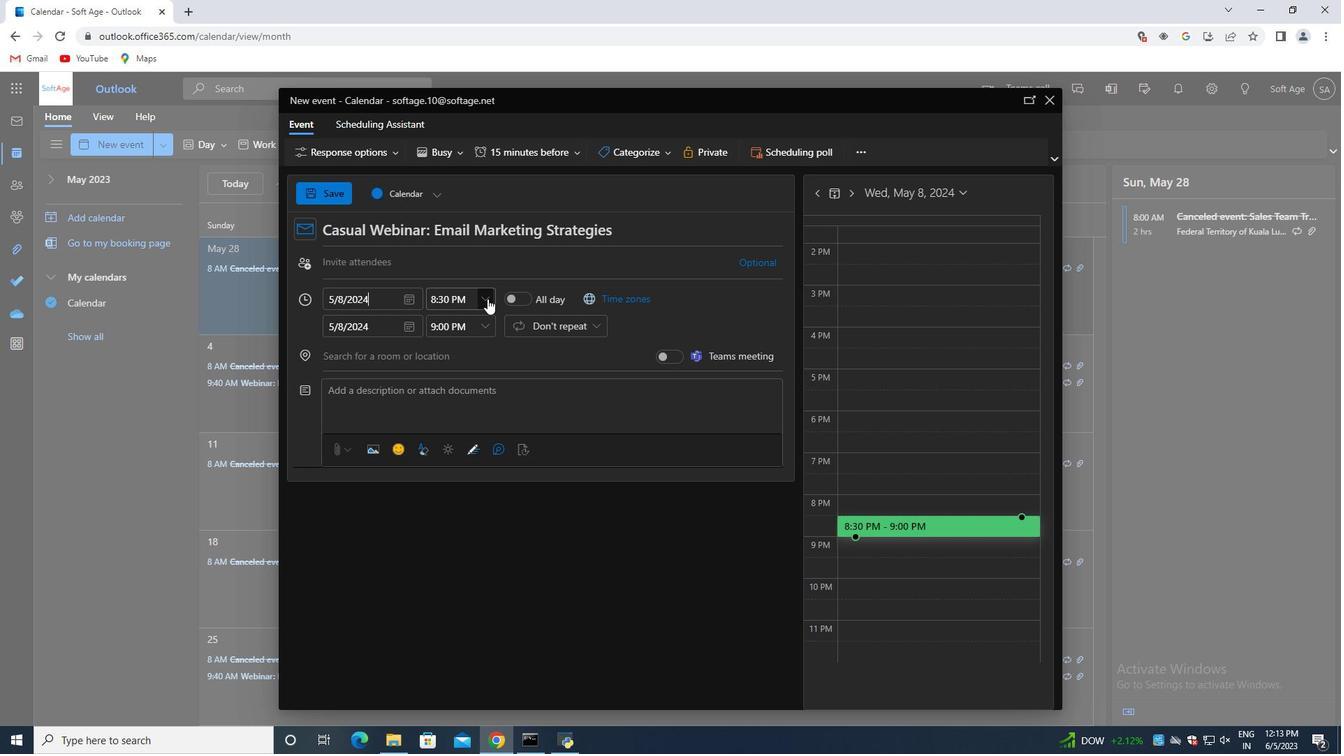 
Action: Mouse moved to (433, 368)
Screenshot: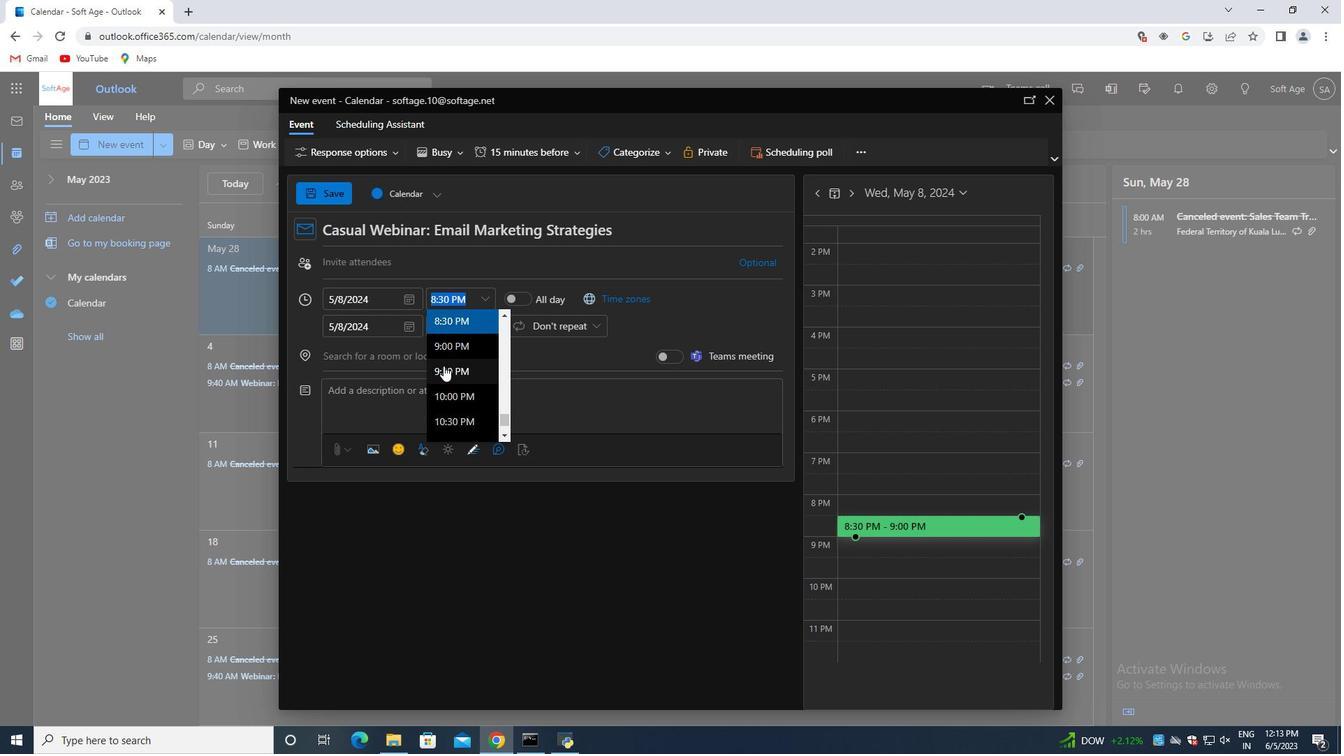 
Action: Mouse scrolled (433, 368) with delta (0, 0)
Screenshot: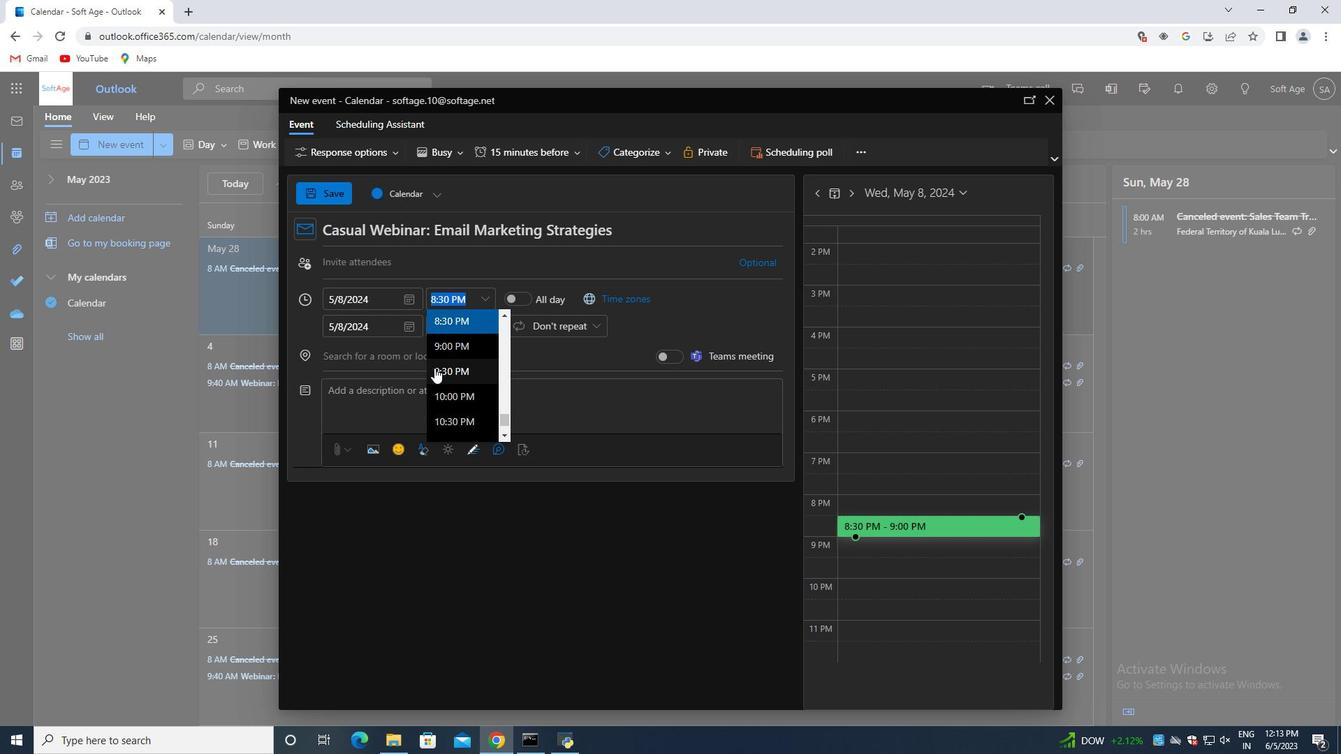
Action: Mouse scrolled (433, 368) with delta (0, 0)
Screenshot: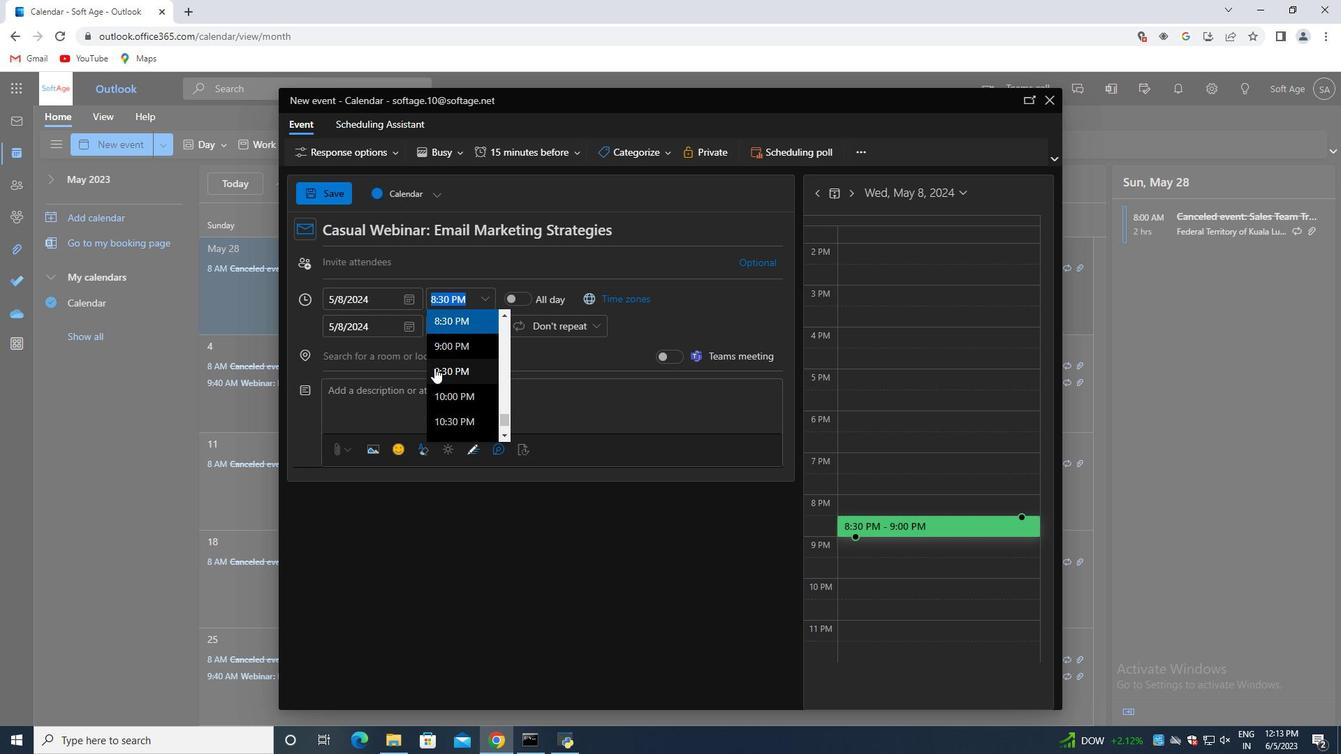 
Action: Mouse scrolled (433, 368) with delta (0, 0)
Screenshot: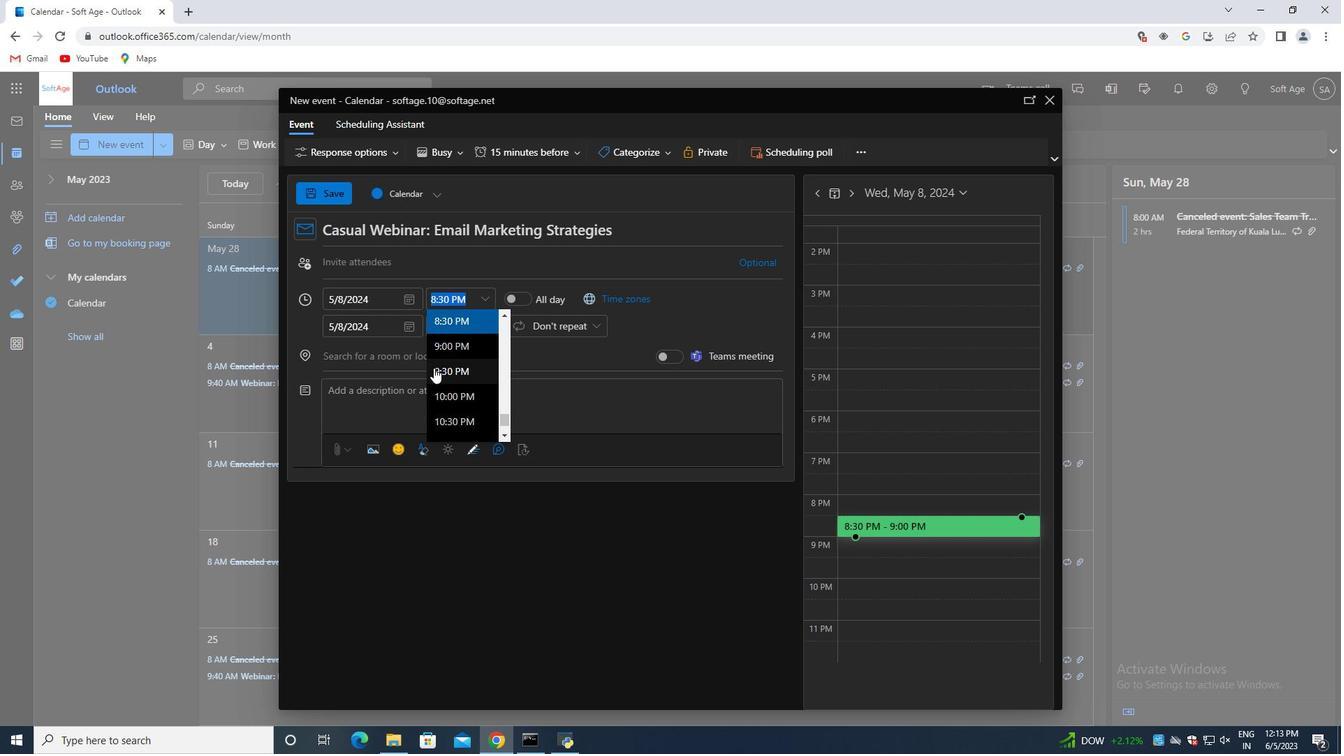 
Action: Mouse scrolled (433, 368) with delta (0, 0)
Screenshot: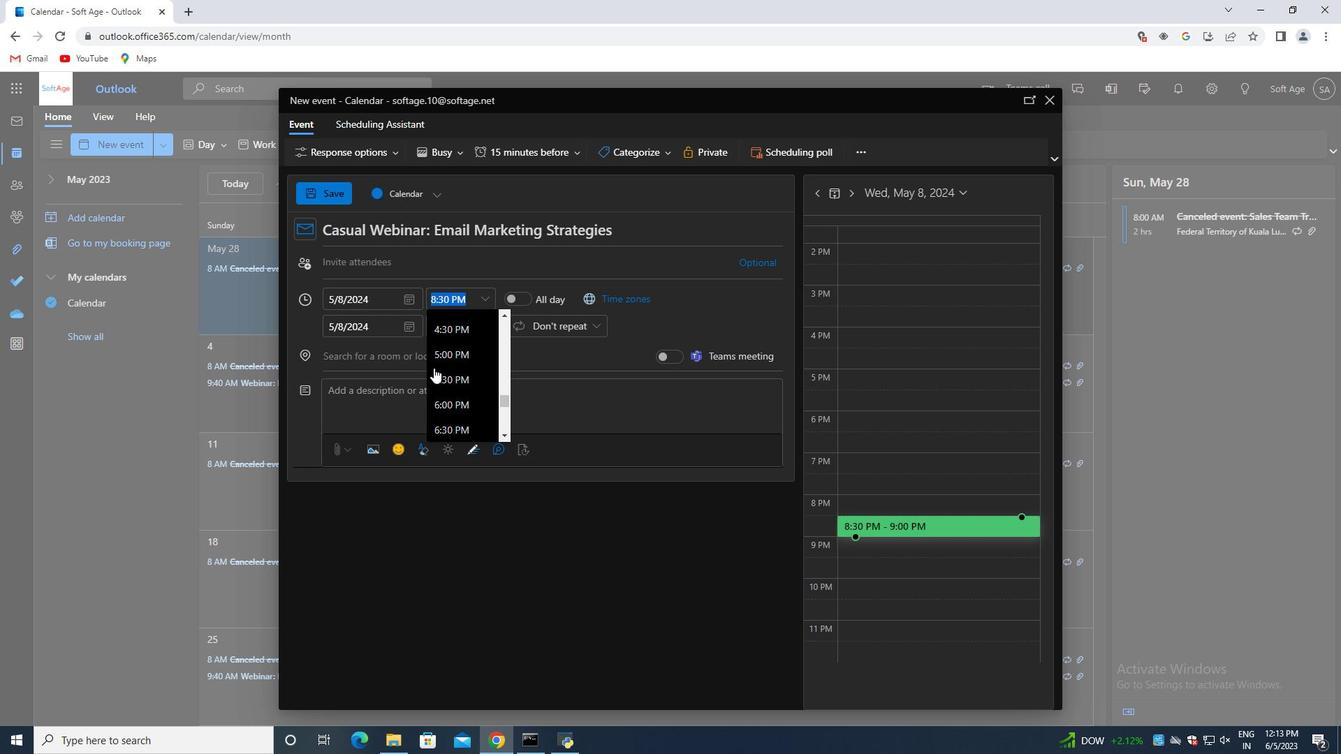 
Action: Mouse scrolled (433, 368) with delta (0, 0)
Screenshot: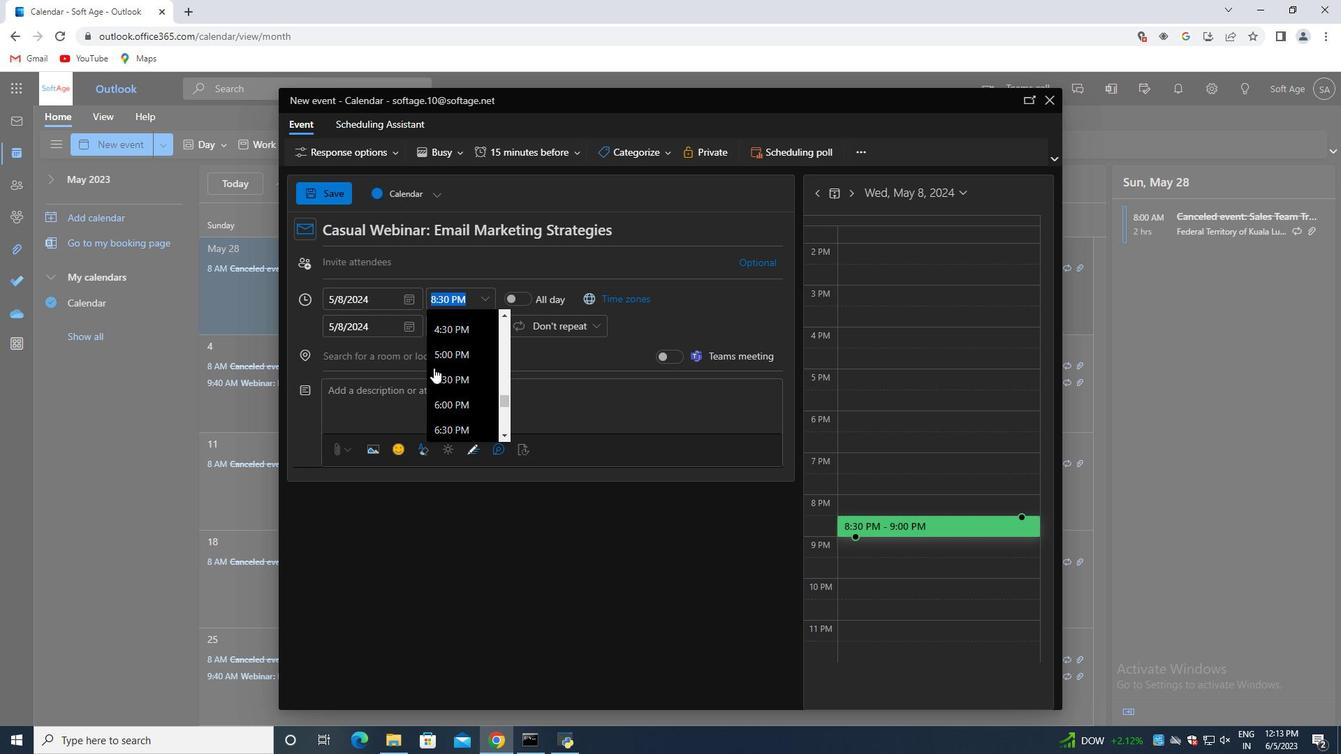 
Action: Mouse scrolled (433, 368) with delta (0, 0)
Screenshot: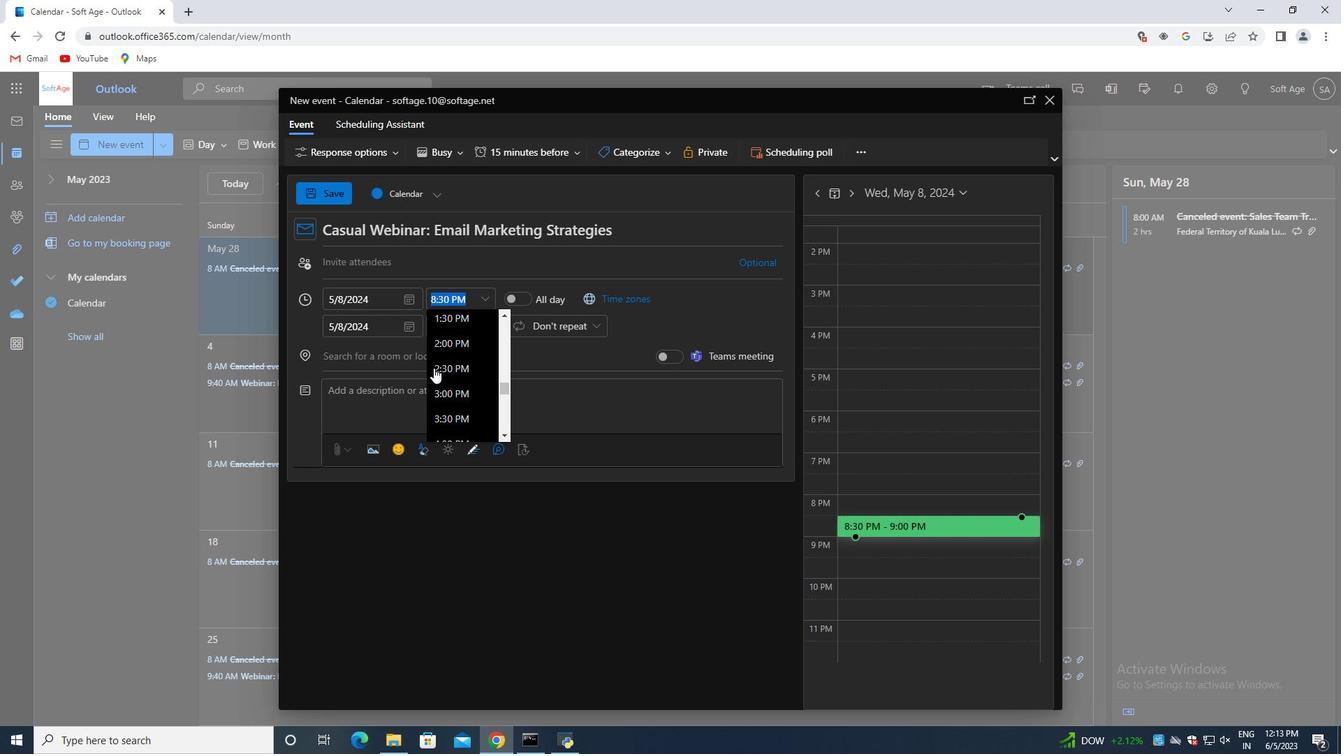 
Action: Mouse scrolled (433, 368) with delta (0, 0)
Screenshot: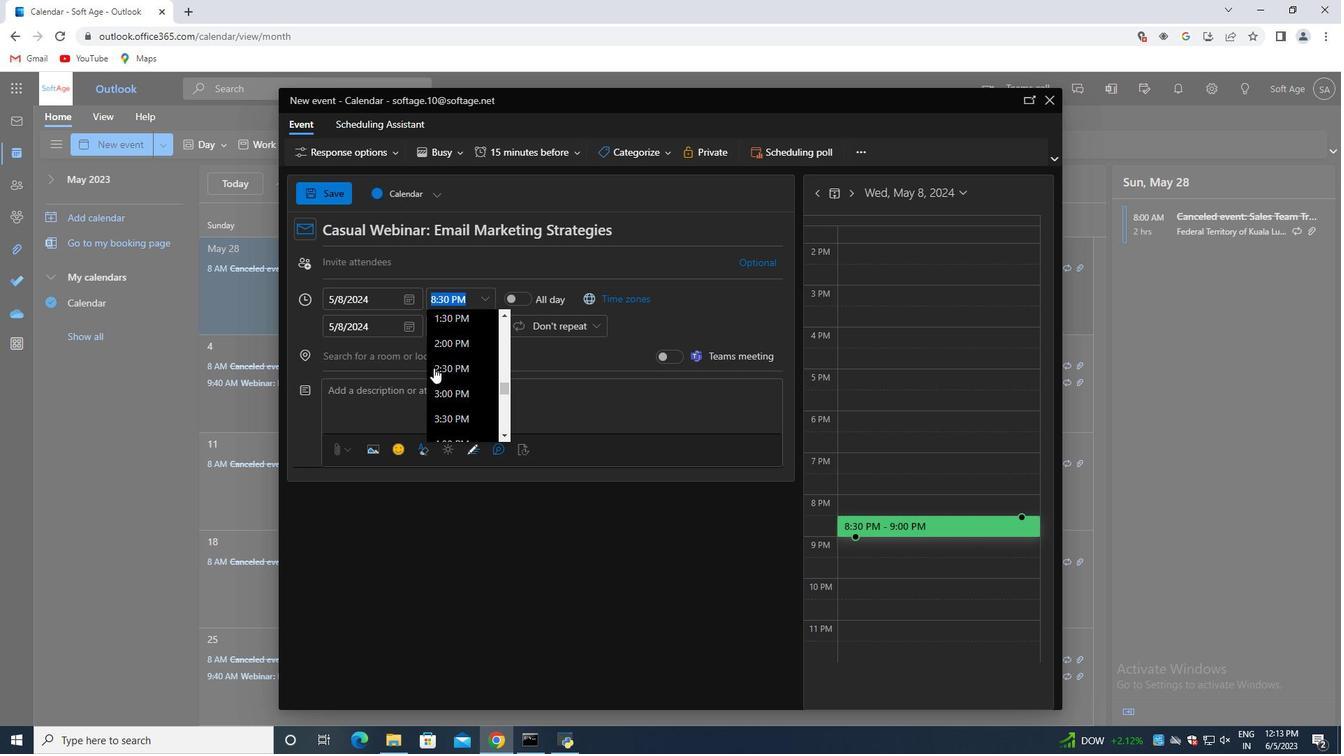 
Action: Mouse scrolled (433, 368) with delta (0, 0)
Screenshot: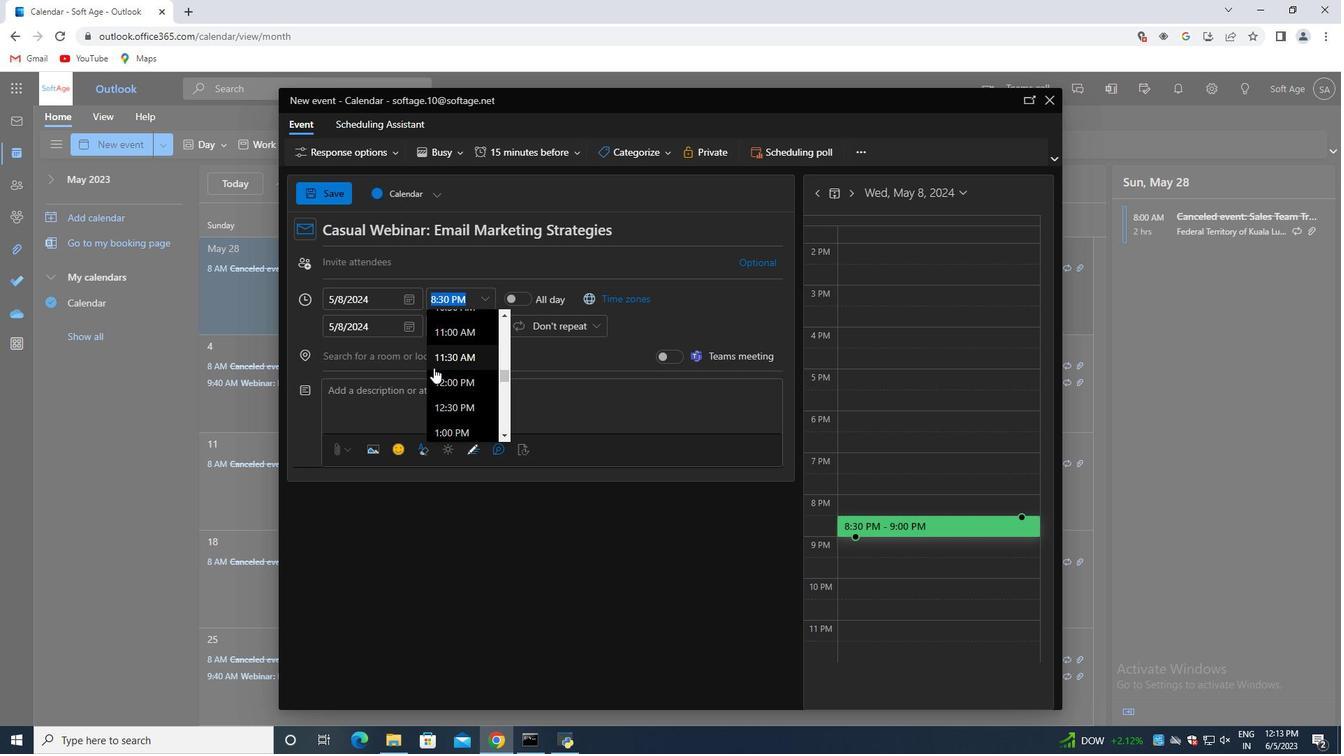 
Action: Mouse moved to (446, 331)
Screenshot: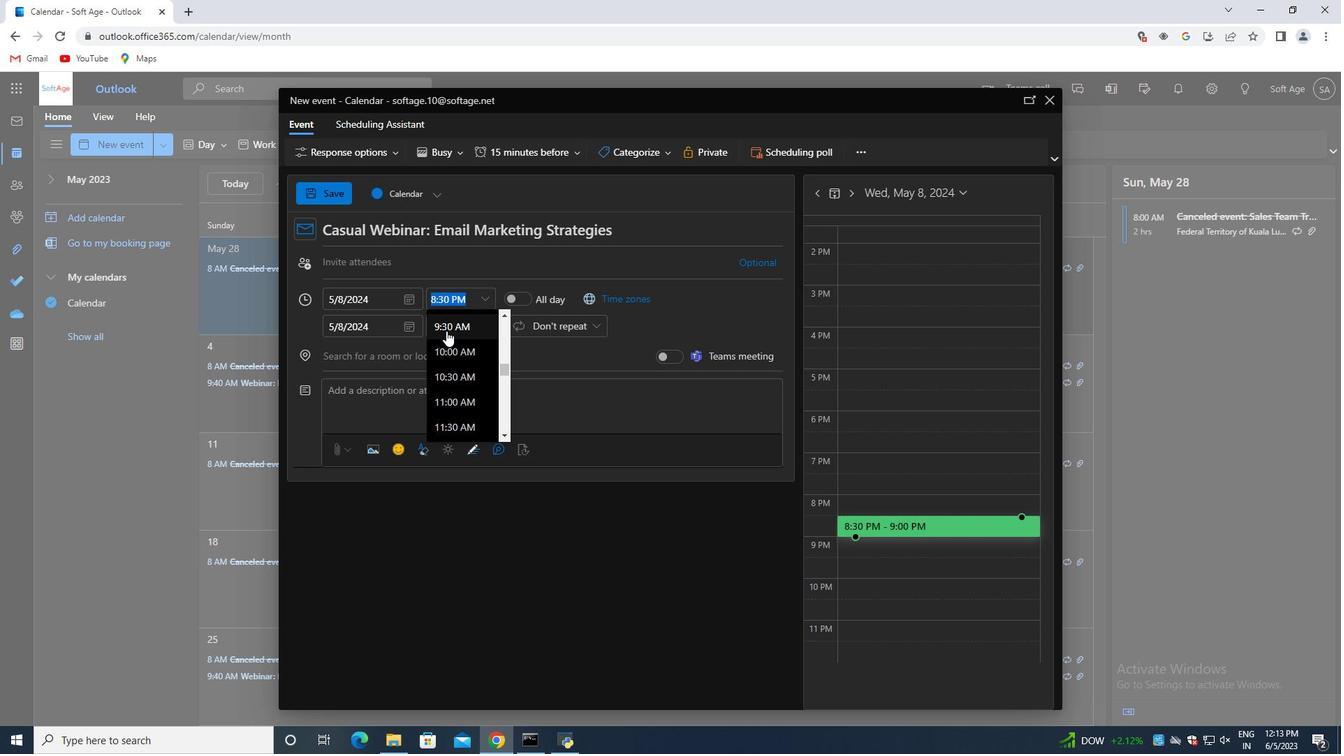 
Action: Mouse pressed left at (446, 331)
Screenshot: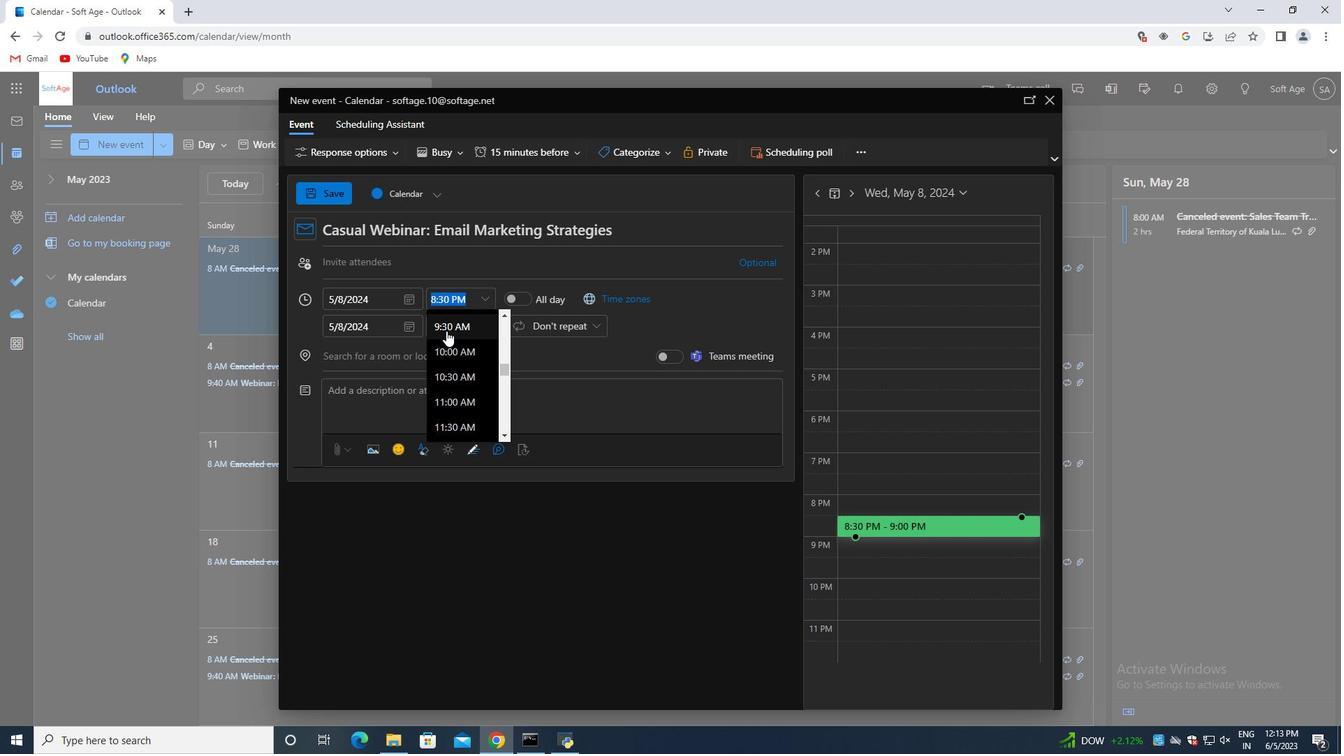 
Action: Key pressed <Key.left><Key.left><Key.left><Key.left><Key.right><Key.backspace><Key.backspace>15
Screenshot: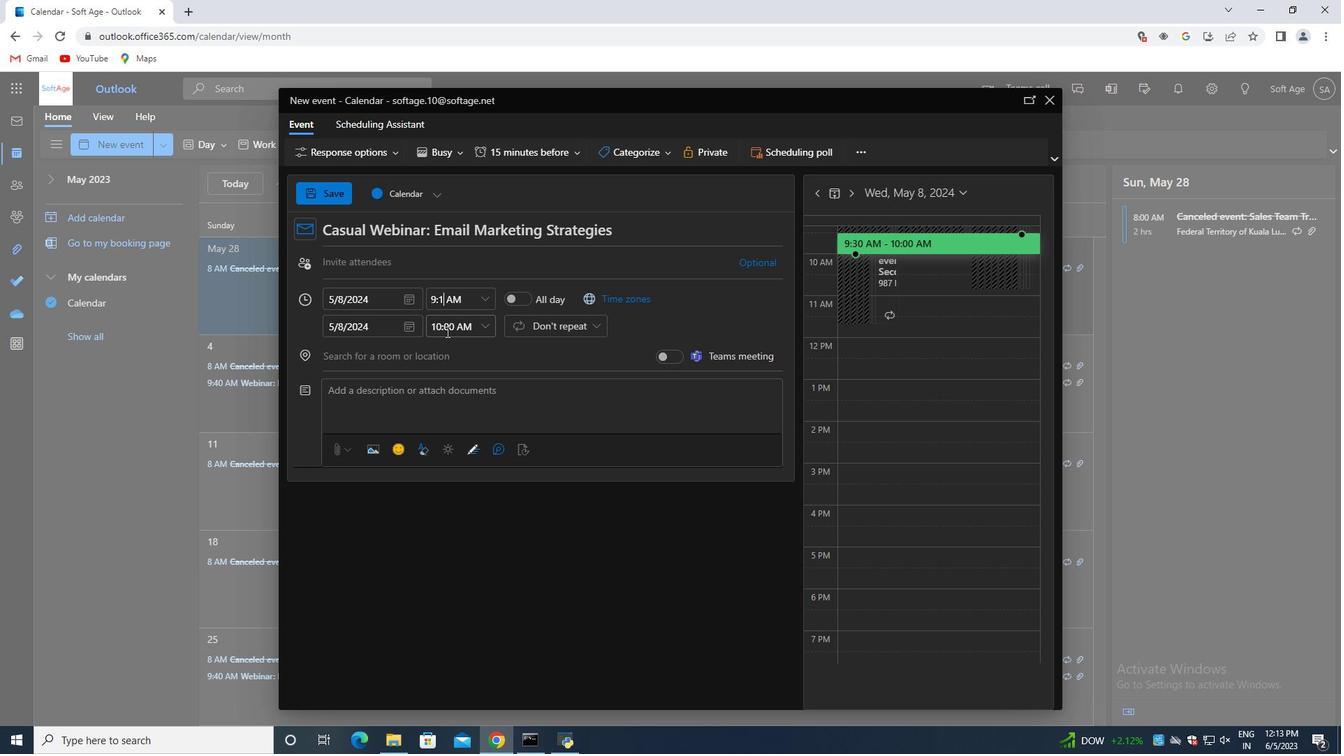 
Action: Mouse moved to (486, 324)
Screenshot: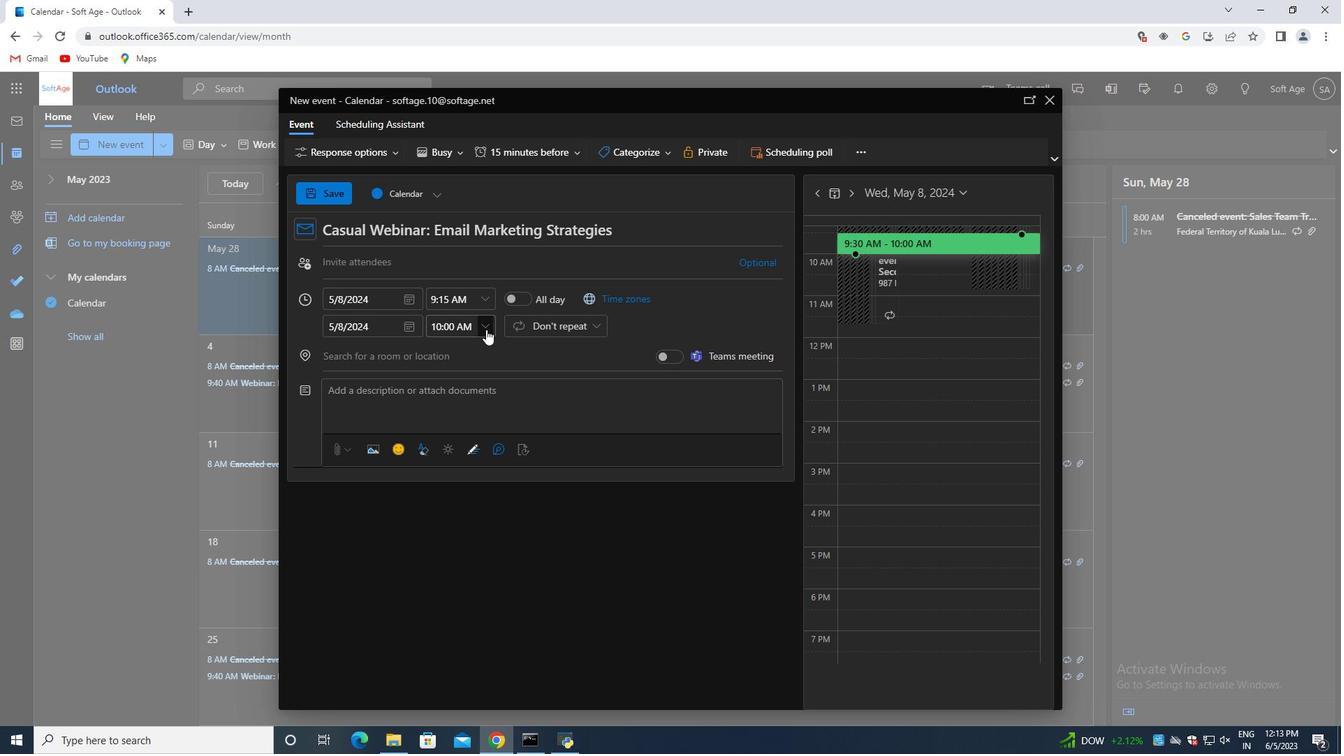 
Action: Mouse pressed left at (486, 324)
Screenshot: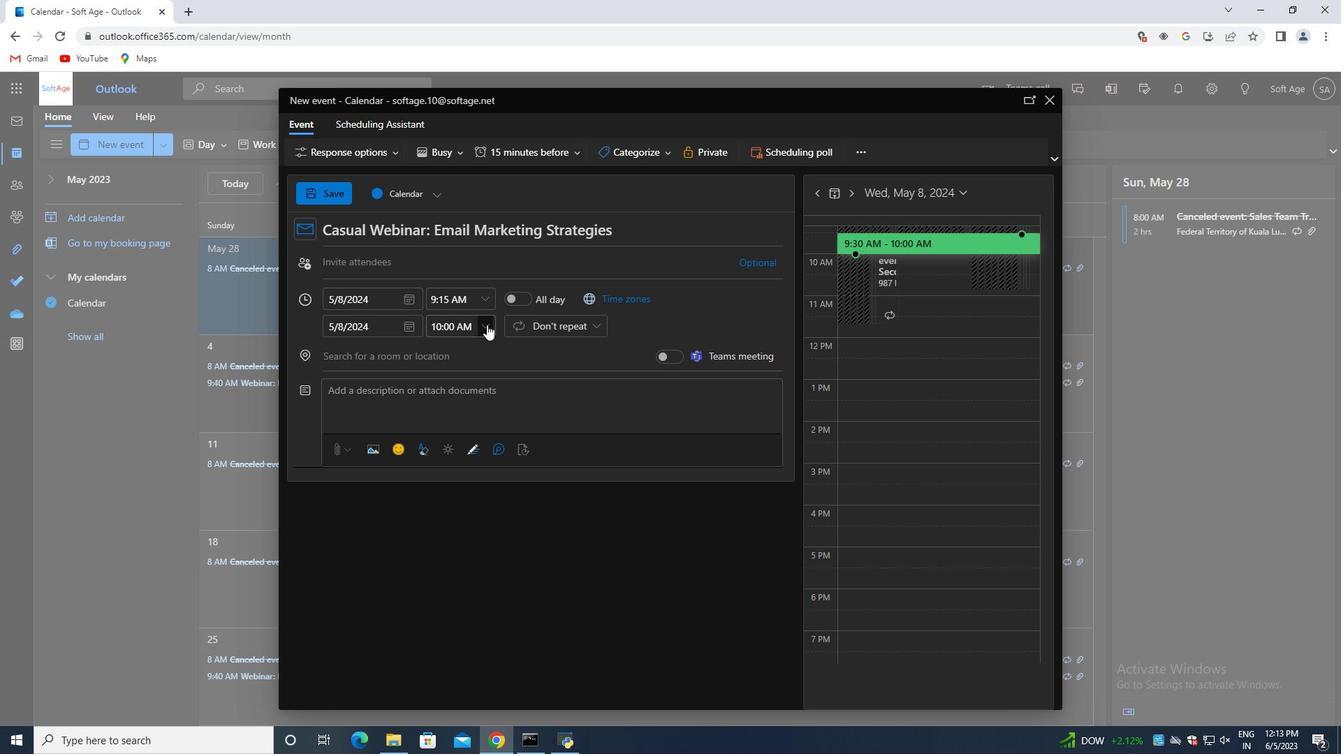 
Action: Mouse moved to (461, 425)
Screenshot: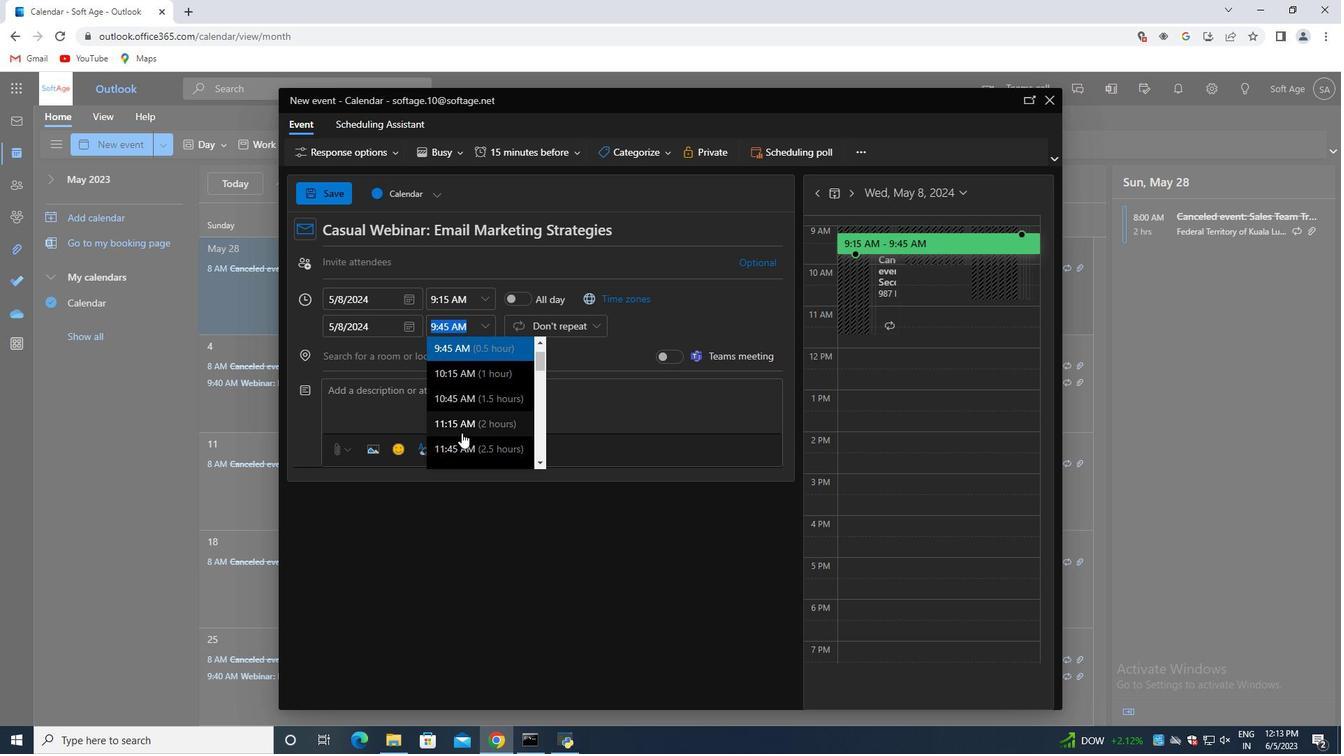 
Action: Mouse pressed left at (461, 425)
Screenshot: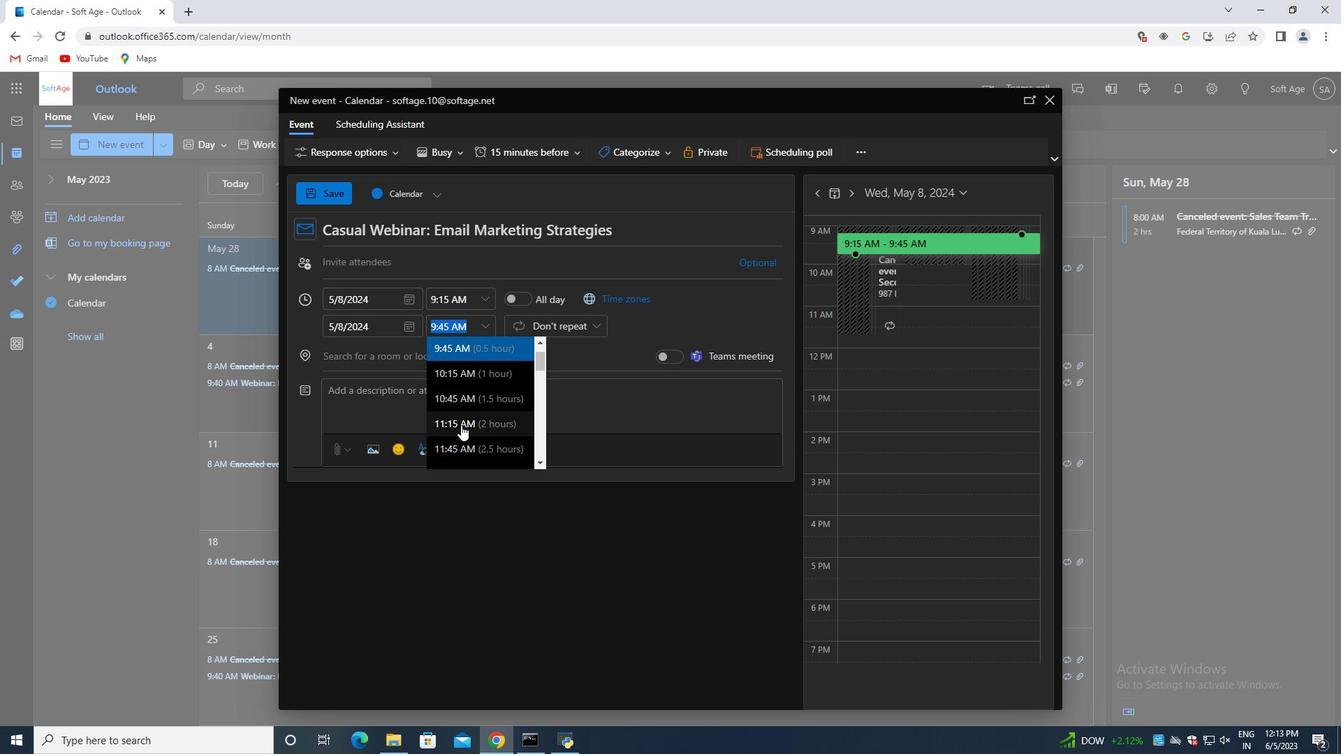
Action: Mouse moved to (452, 395)
Screenshot: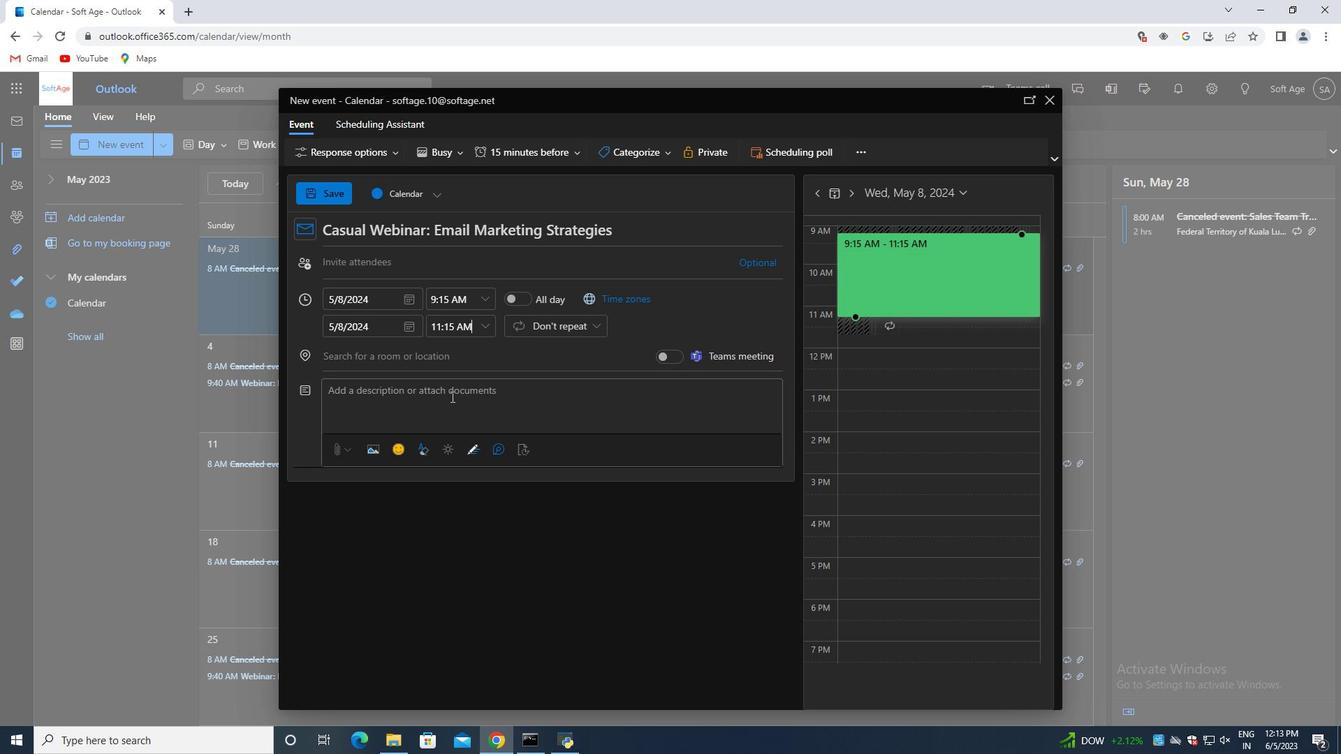 
Action: Mouse pressed left at (452, 395)
Screenshot: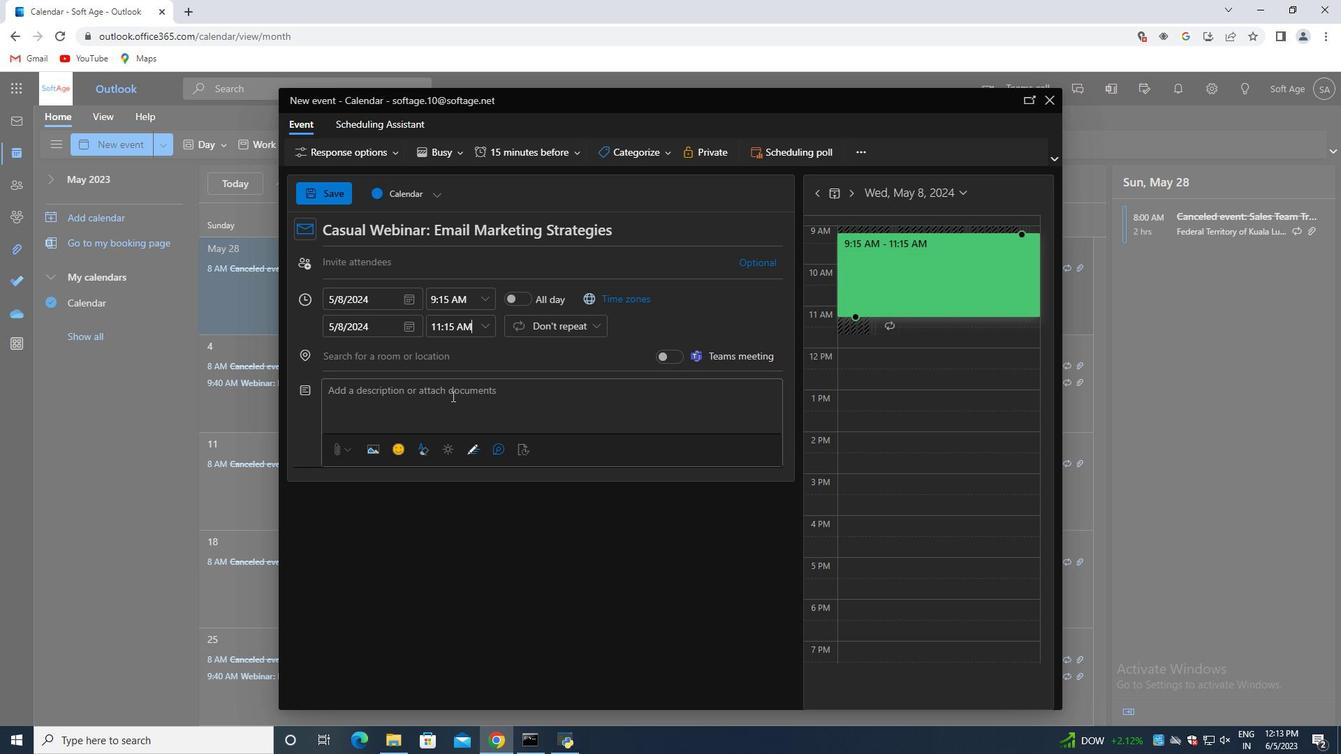 
Action: Mouse moved to (405, 264)
Screenshot: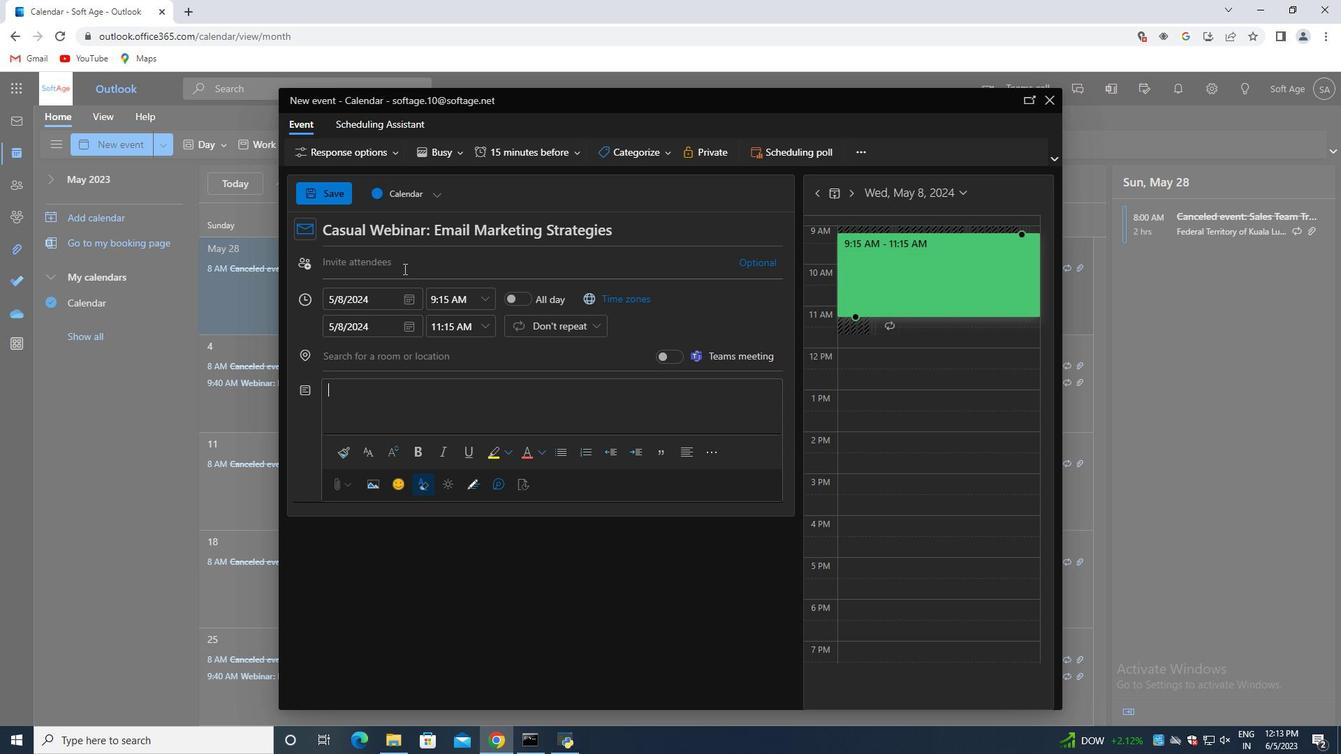 
Action: Mouse pressed left at (405, 264)
Screenshot: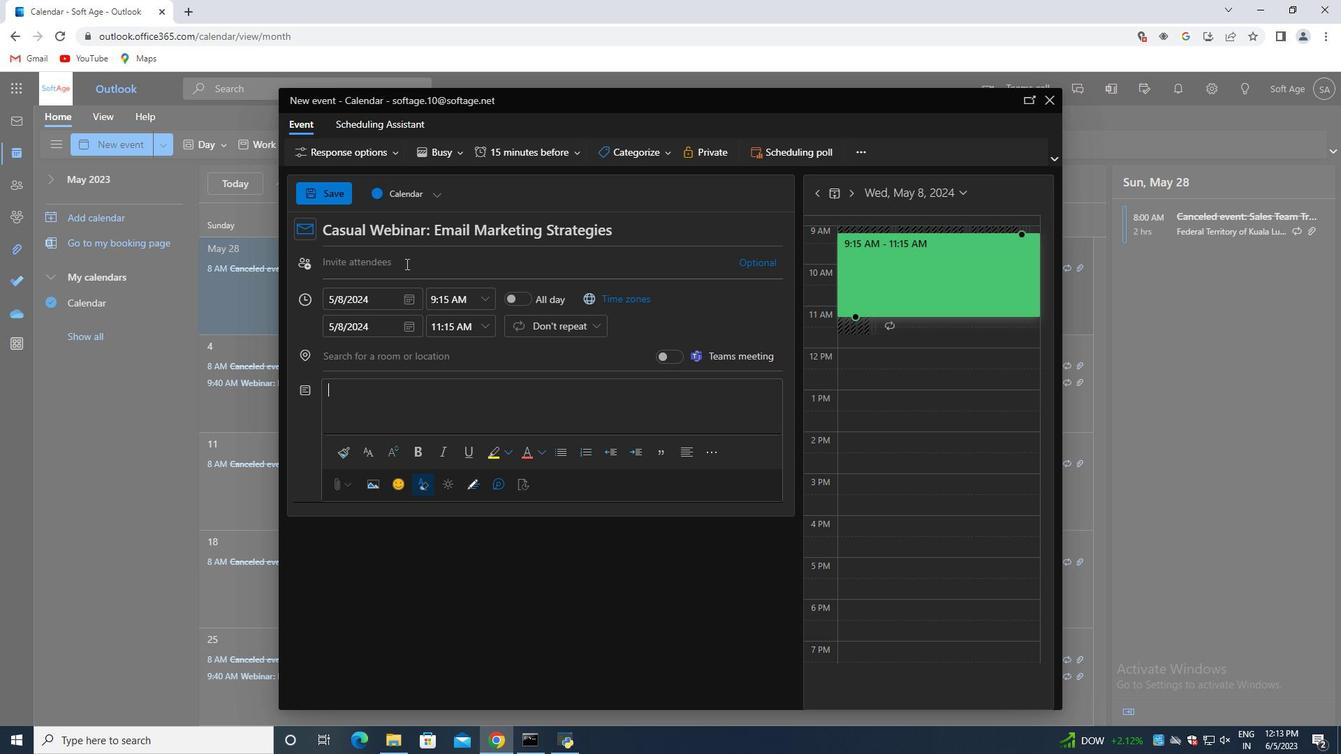 
Action: Key pressed softage.7<Key.shift>@softage.net<Key.enter>softage.8<Key.shift>@softage.net<Key.enter>
Screenshot: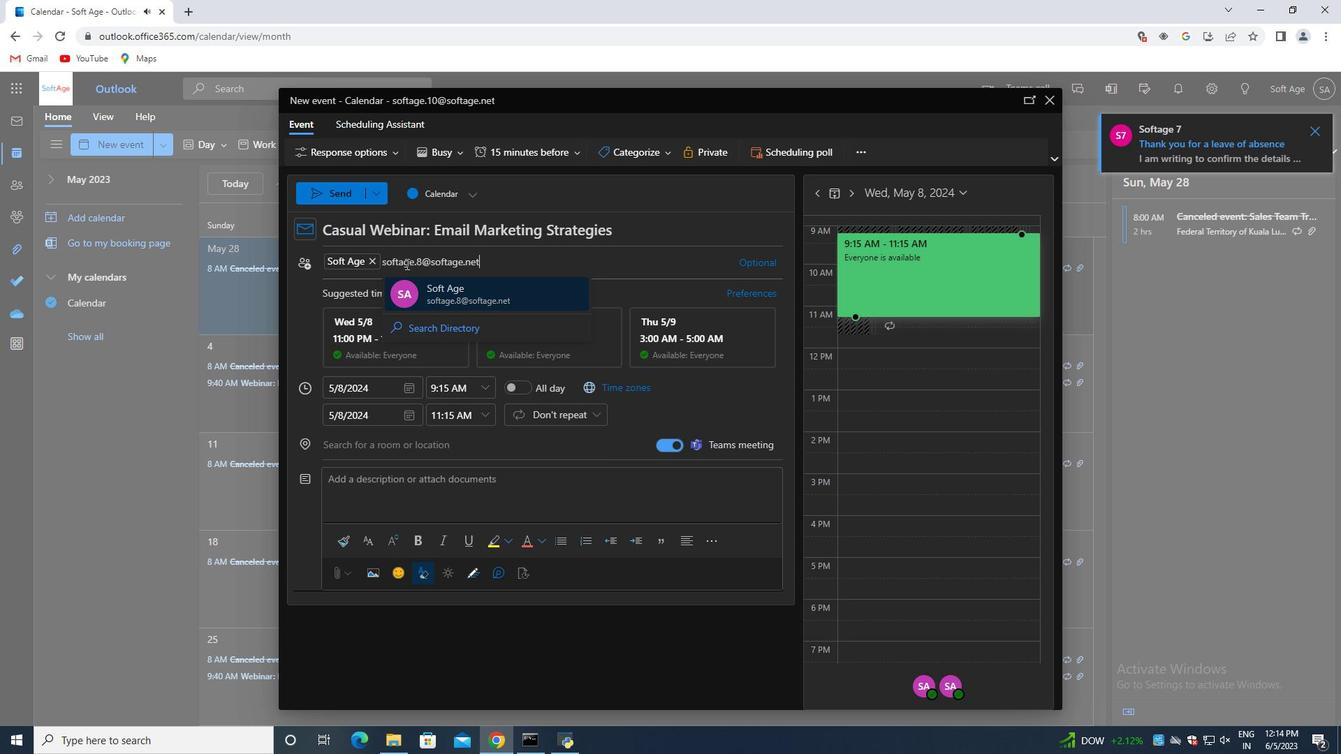 
Action: Mouse moved to (525, 150)
Screenshot: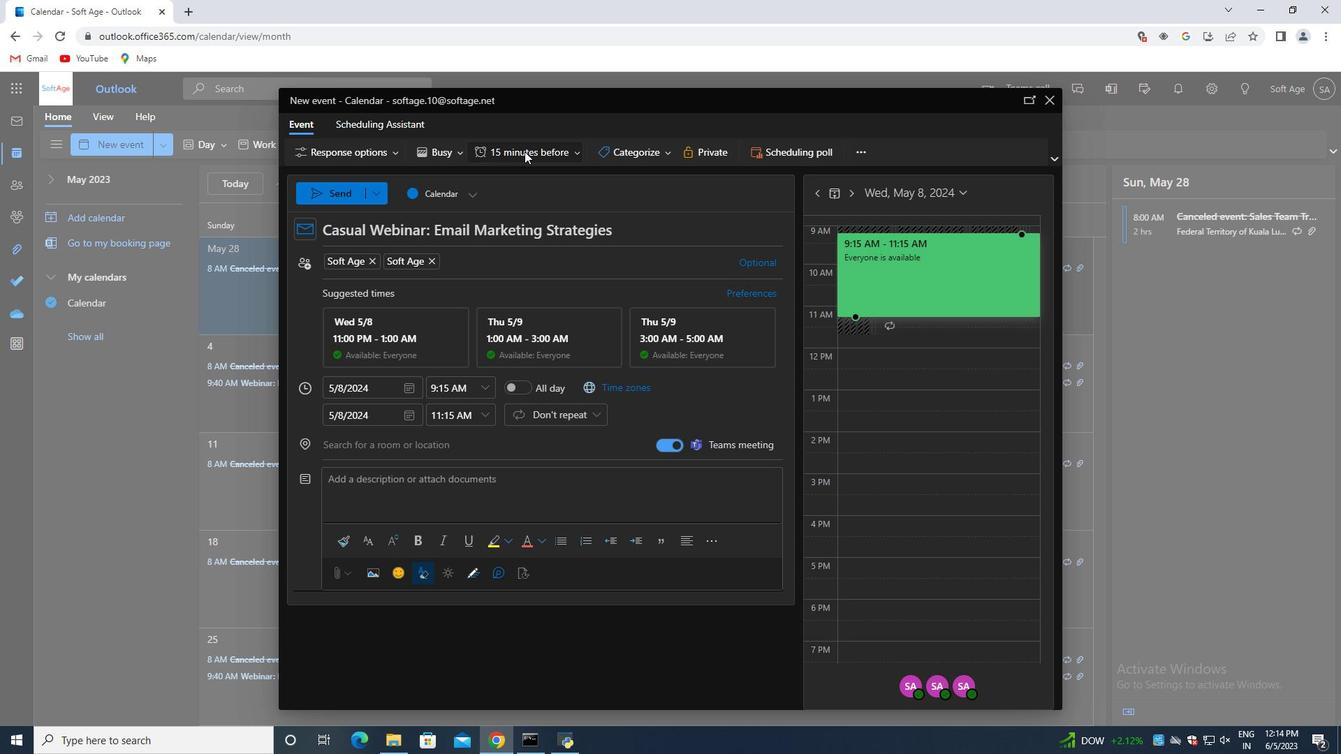 
Action: Mouse pressed left at (525, 150)
Screenshot: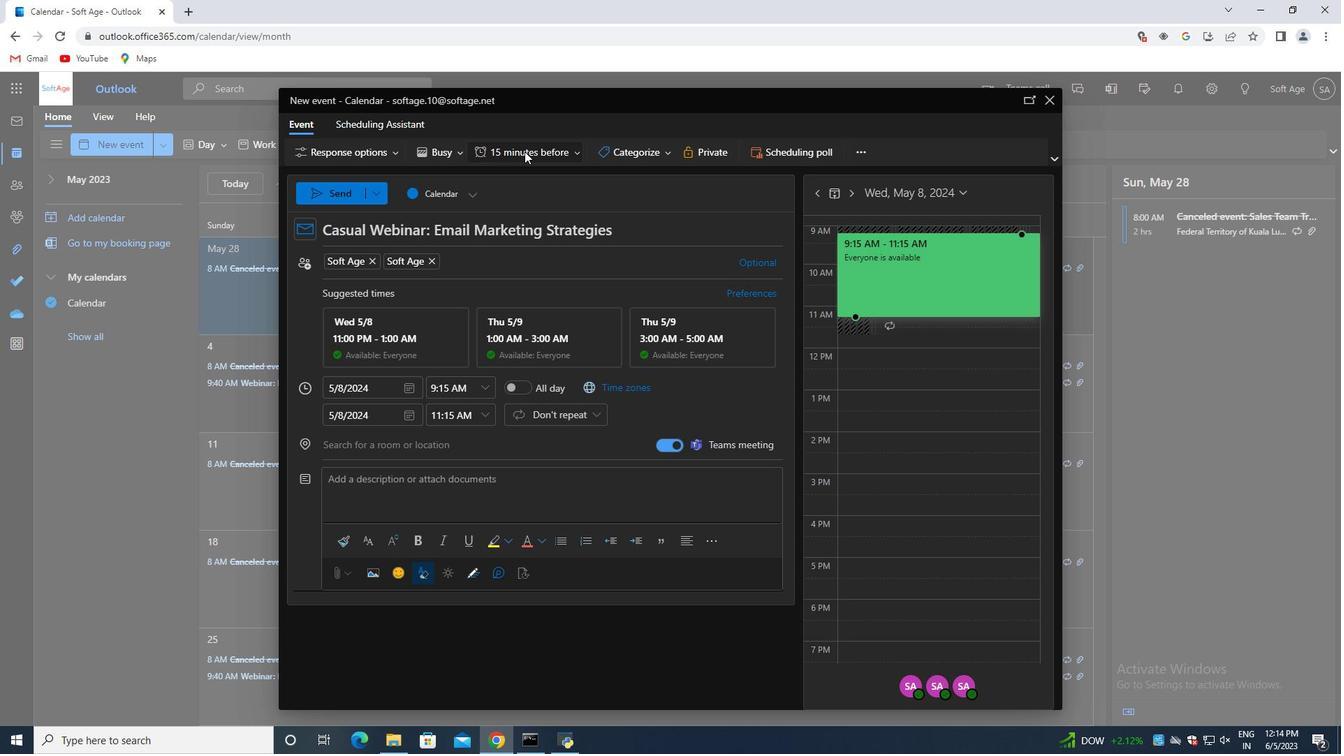 
Action: Mouse moved to (536, 205)
Screenshot: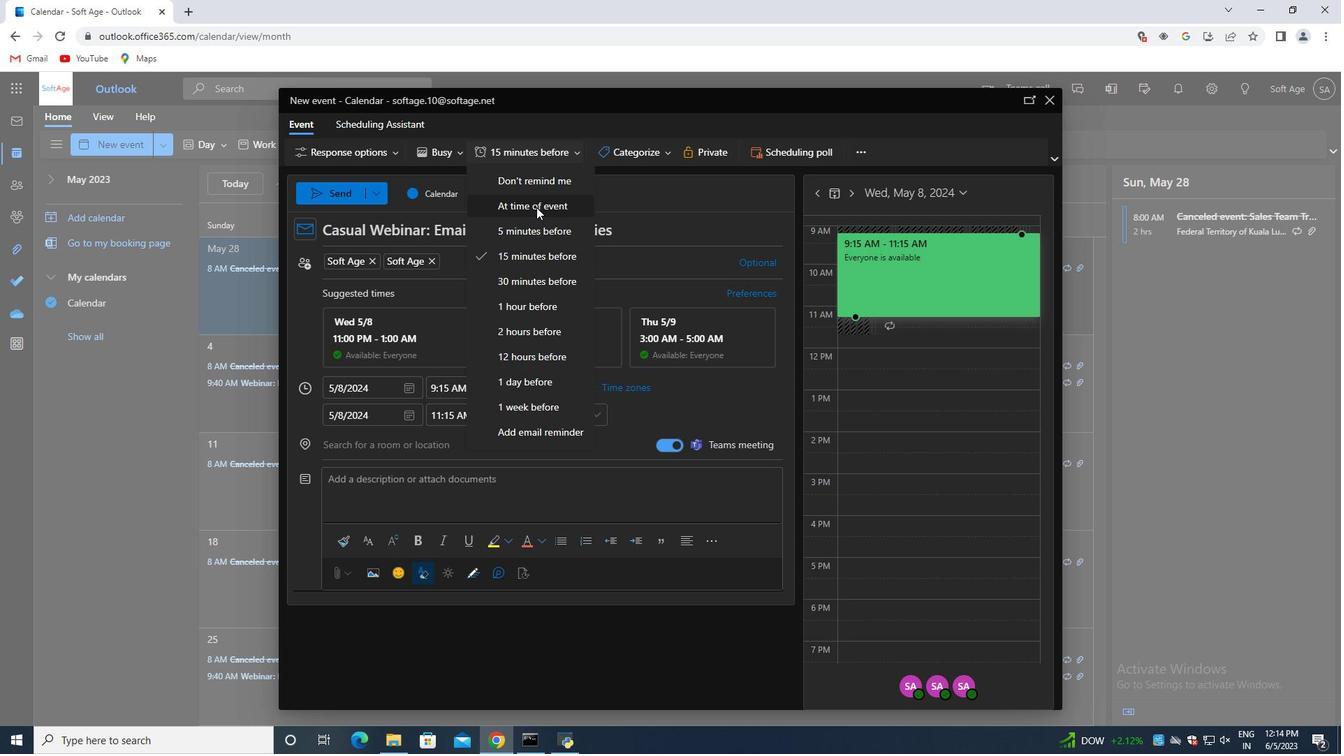 
Action: Mouse pressed left at (536, 205)
Screenshot: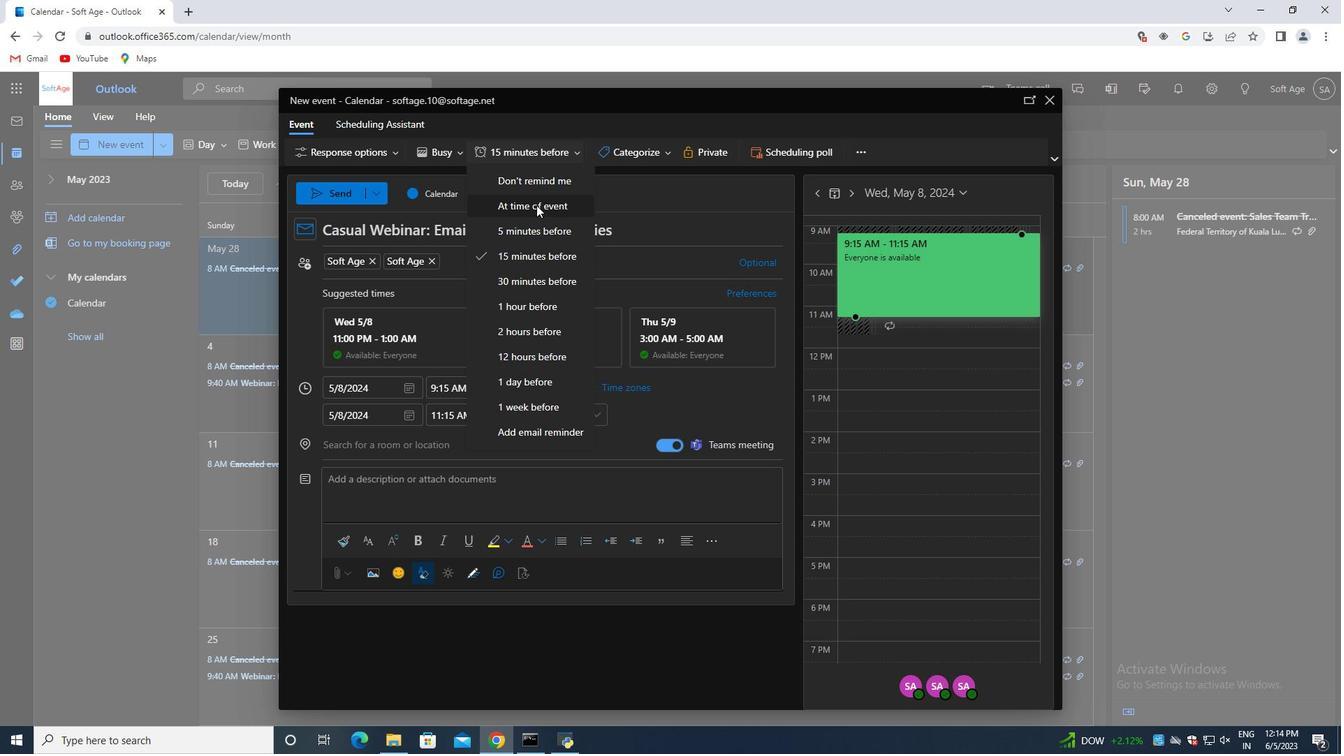 
Action: Mouse moved to (327, 189)
Screenshot: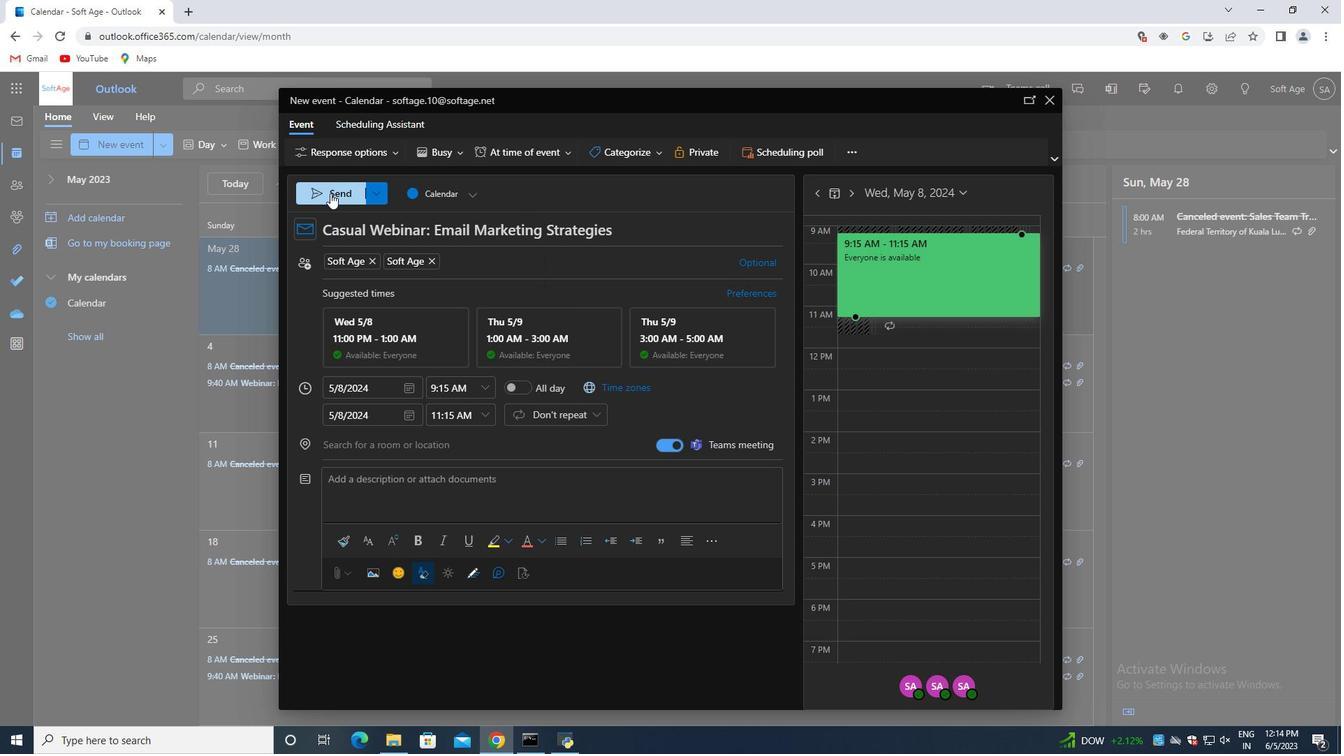
Action: Mouse pressed left at (327, 189)
Screenshot: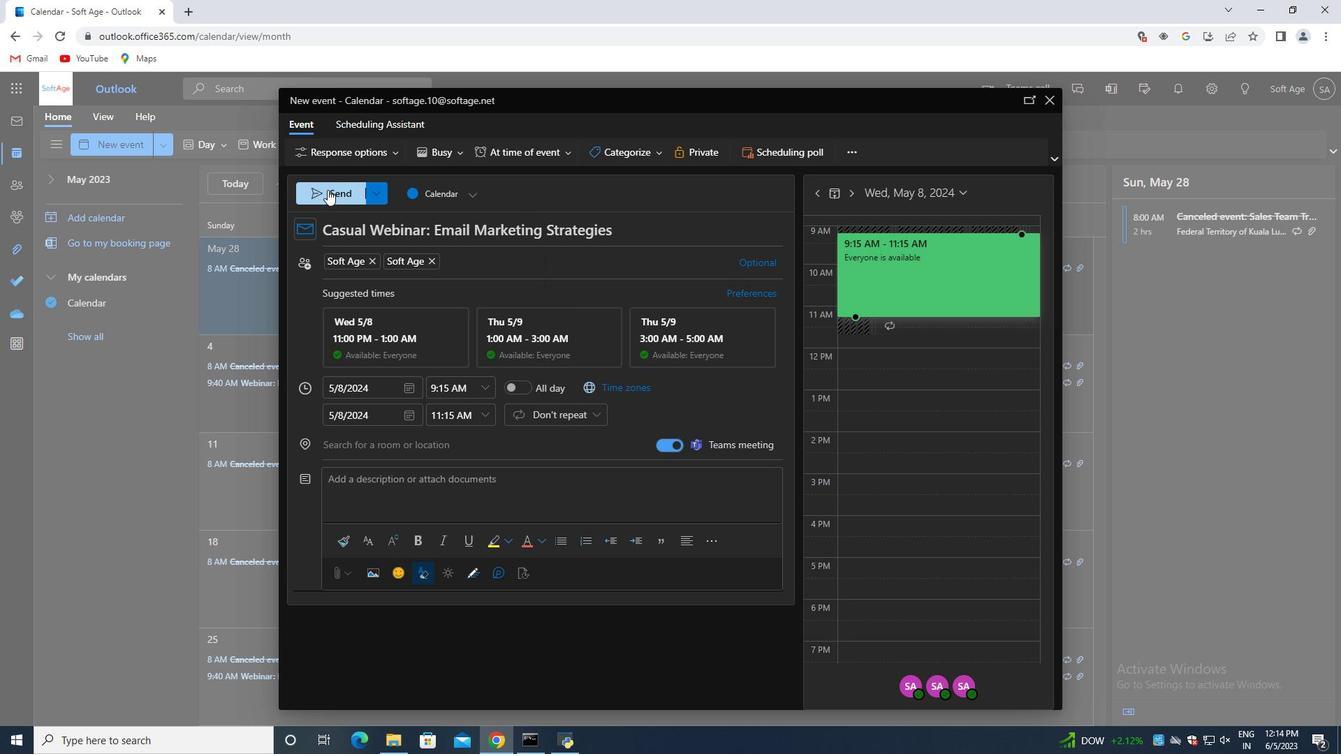 
